 Task: Create a due date automation trigger when advanced on, on the tuesday of the week before a card is due add checklist with checklist "Resume" incomplete at 11:00 AM.
Action: Mouse moved to (935, 286)
Screenshot: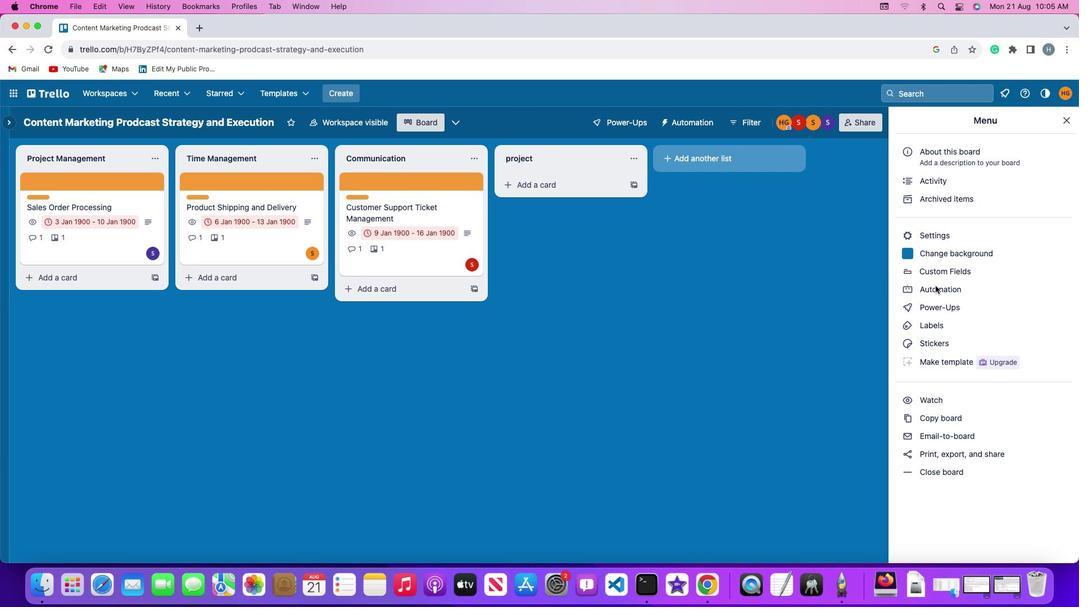 
Action: Mouse pressed left at (935, 286)
Screenshot: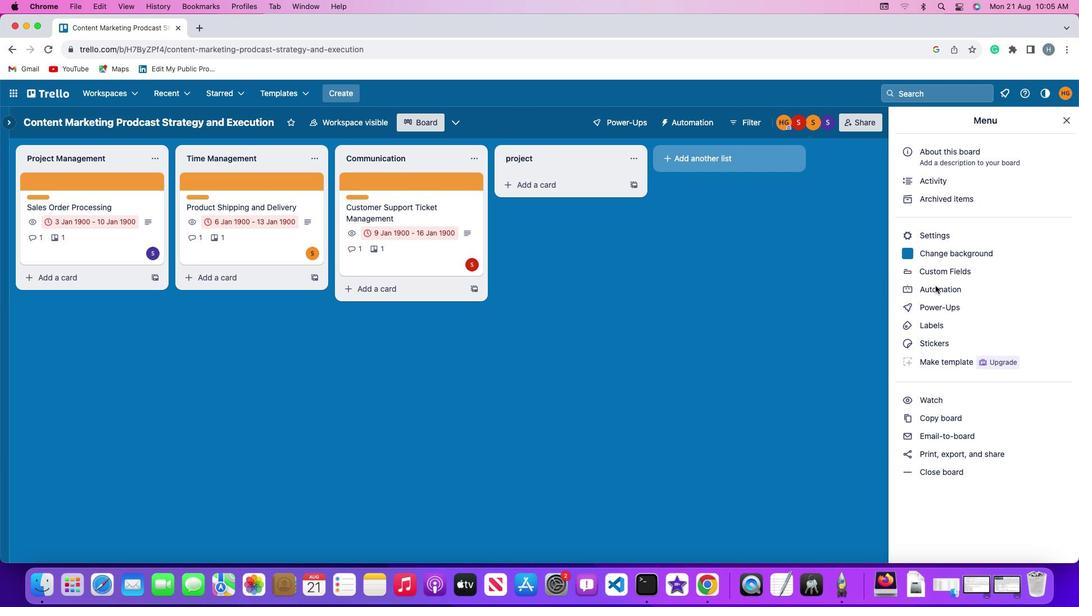 
Action: Mouse pressed left at (935, 286)
Screenshot: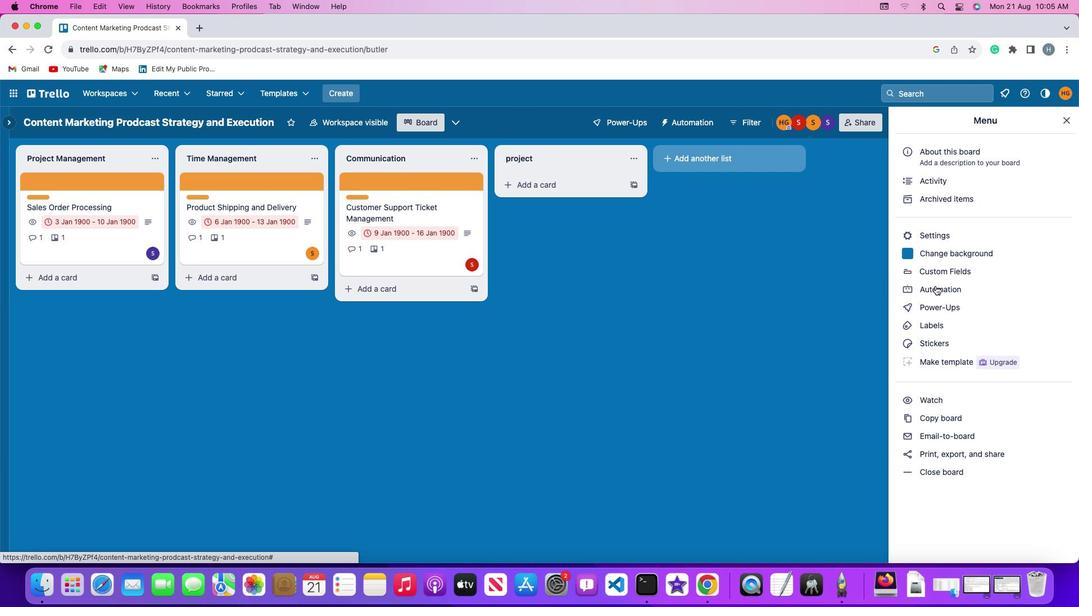 
Action: Mouse moved to (59, 268)
Screenshot: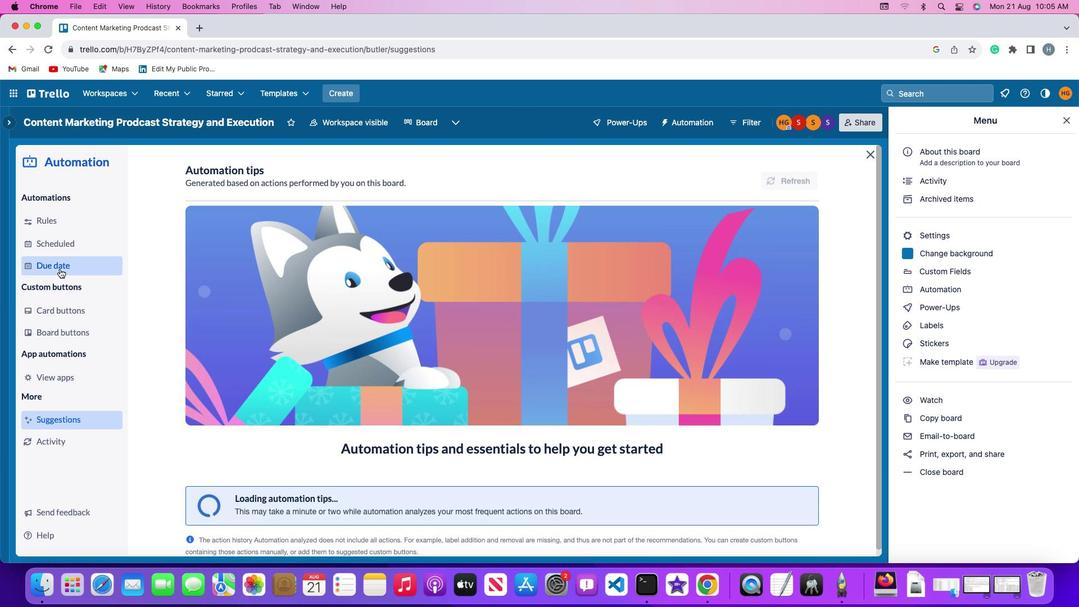 
Action: Mouse pressed left at (59, 268)
Screenshot: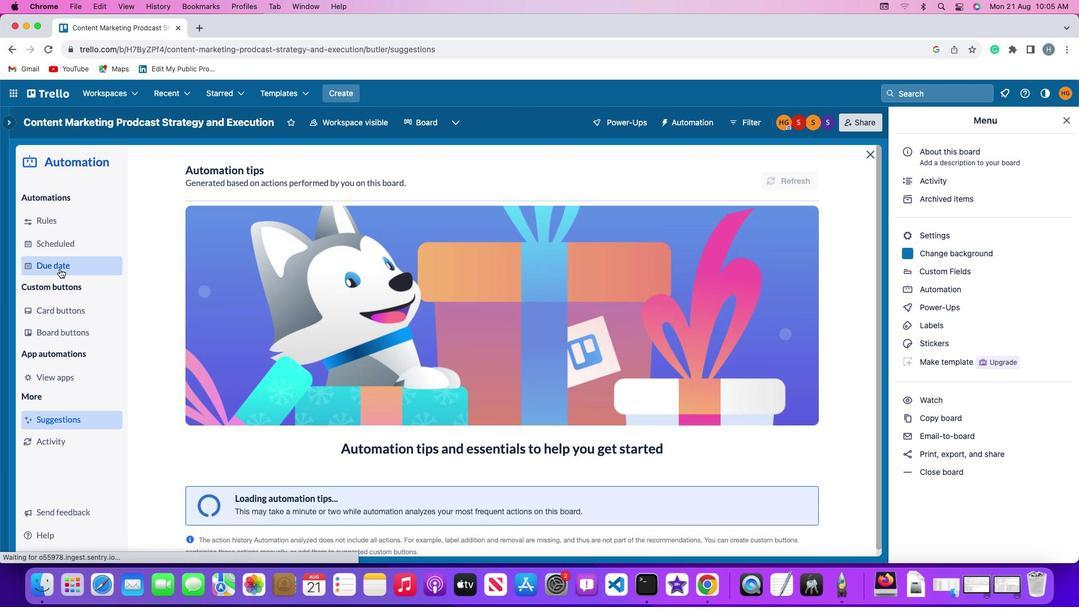 
Action: Mouse moved to (747, 175)
Screenshot: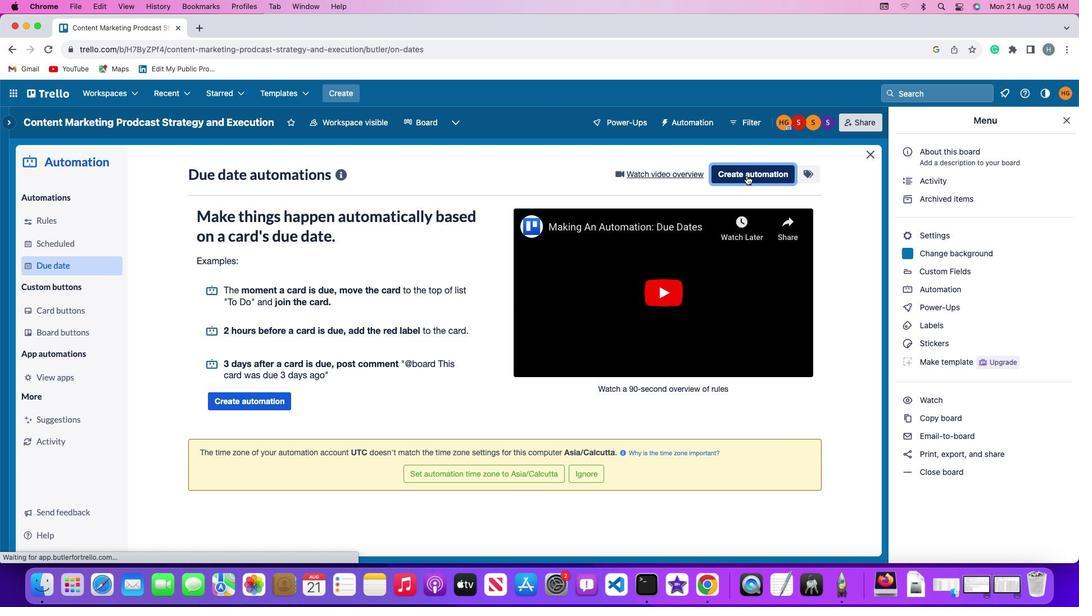 
Action: Mouse pressed left at (747, 175)
Screenshot: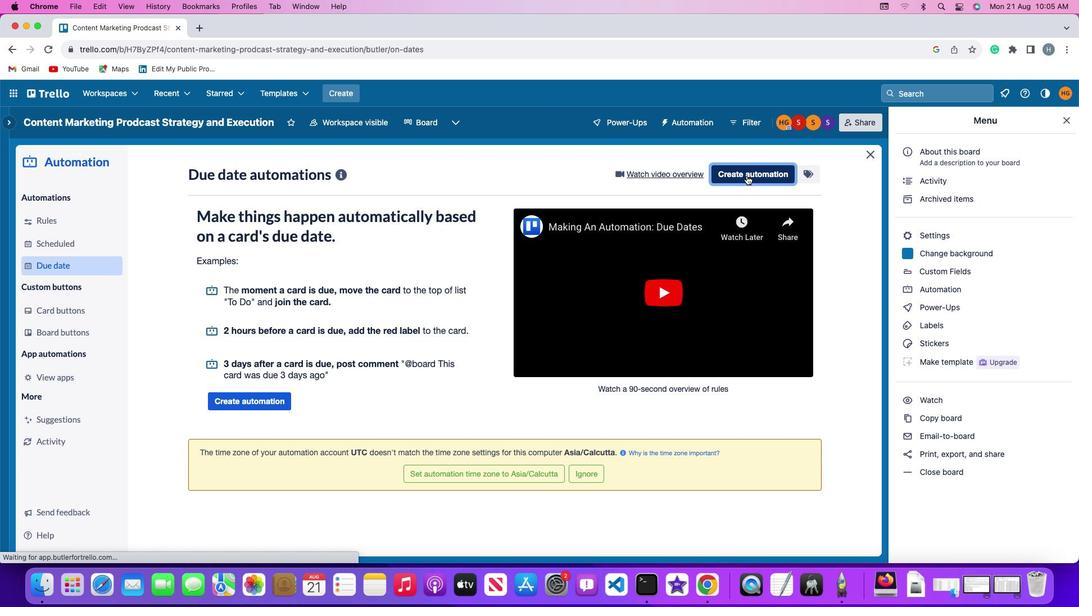 
Action: Mouse moved to (214, 278)
Screenshot: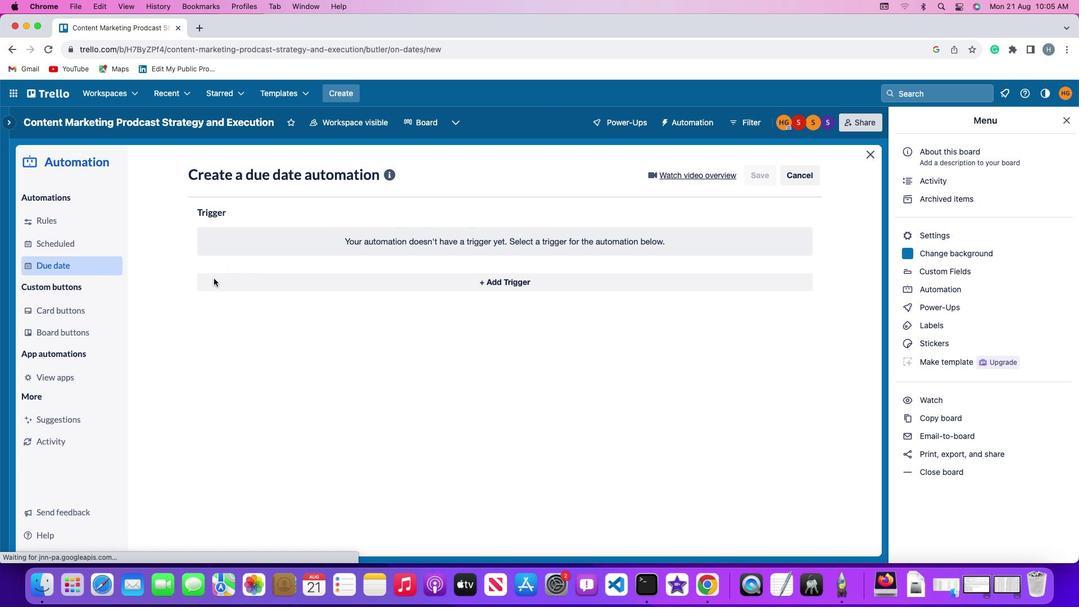 
Action: Mouse pressed left at (214, 278)
Screenshot: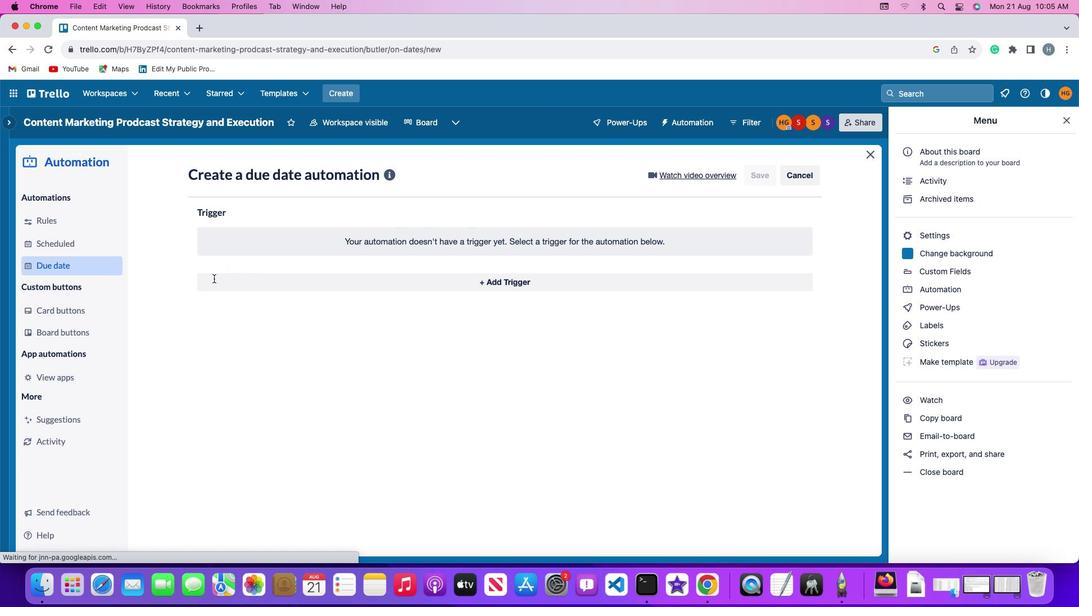 
Action: Mouse moved to (240, 489)
Screenshot: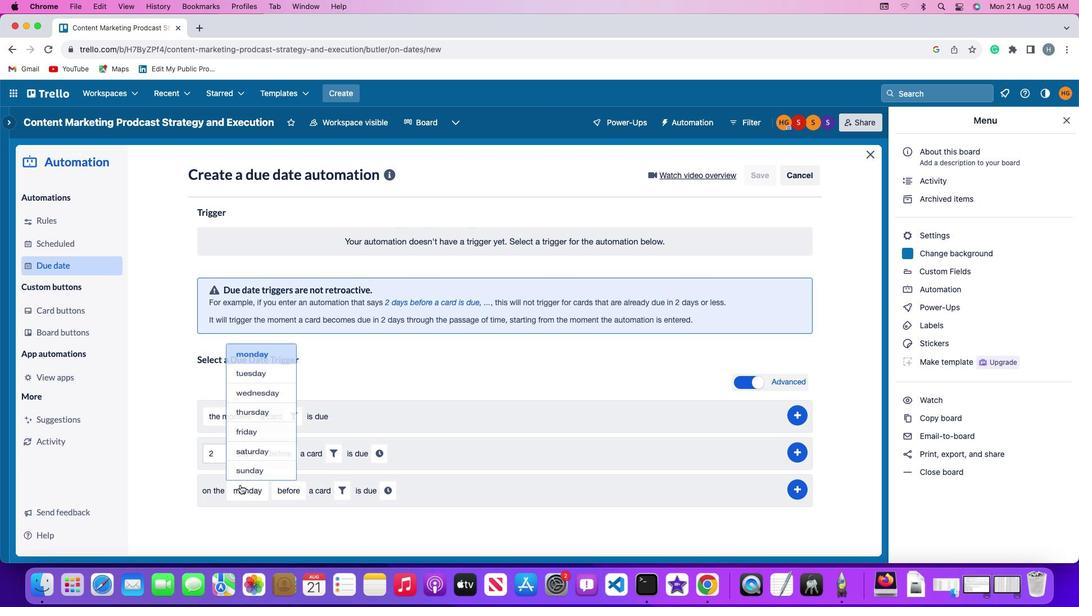 
Action: Mouse pressed left at (240, 489)
Screenshot: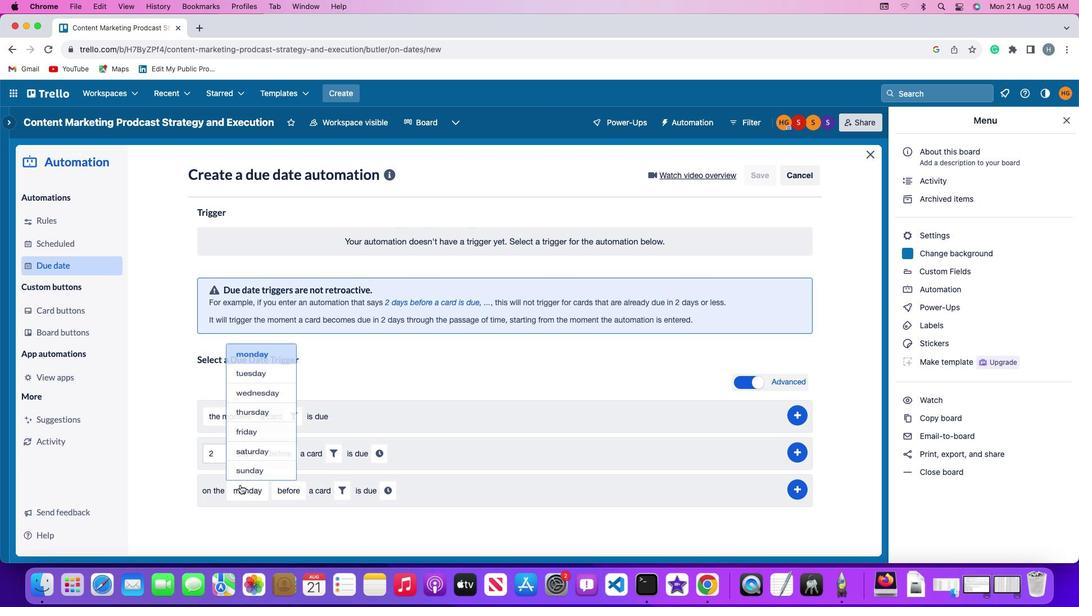 
Action: Mouse moved to (269, 359)
Screenshot: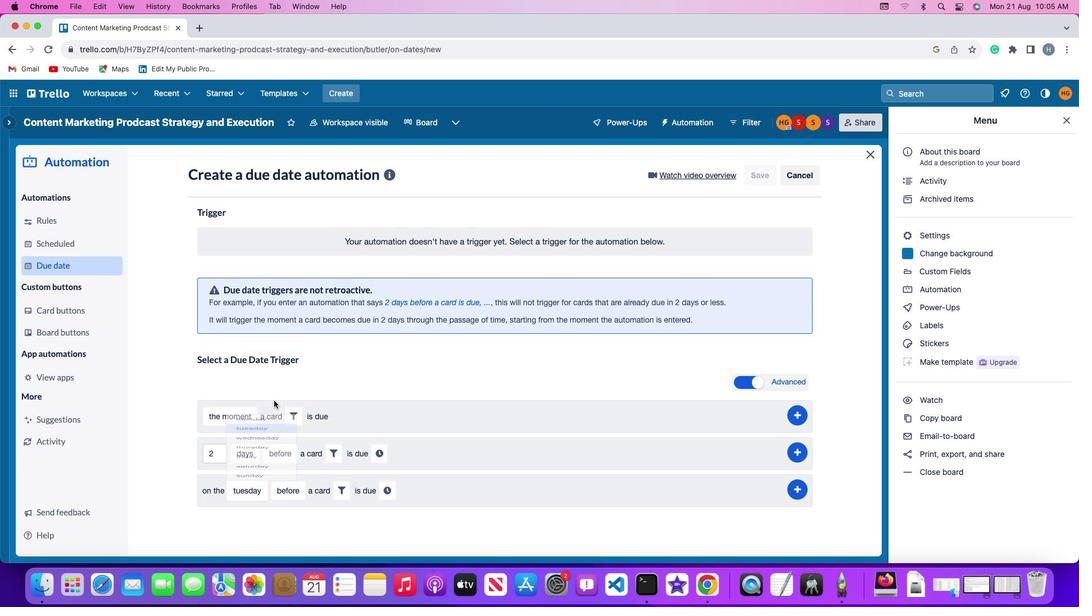 
Action: Mouse pressed left at (269, 359)
Screenshot: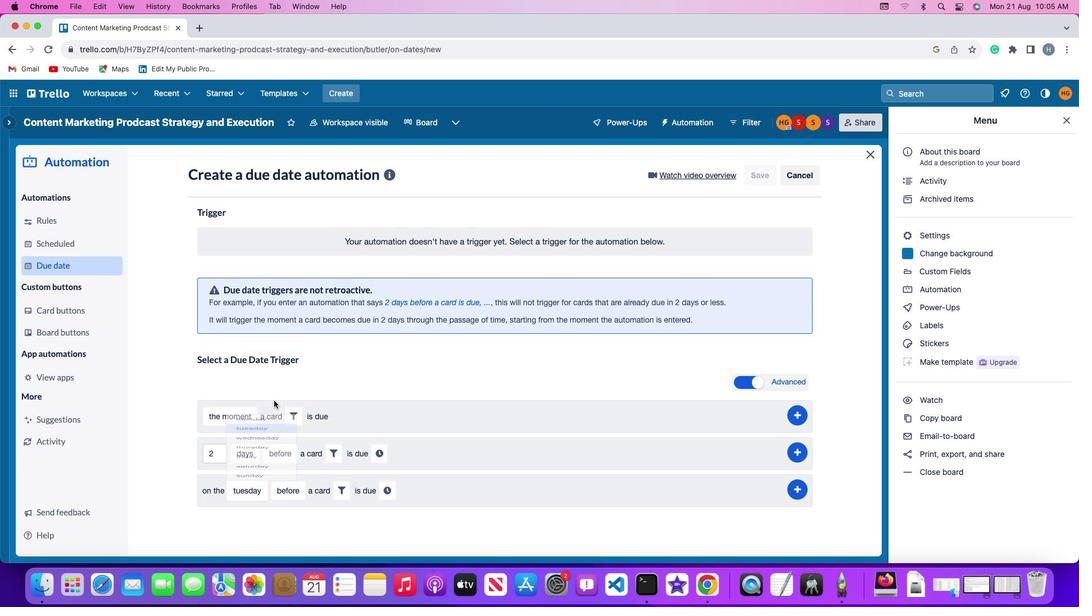 
Action: Mouse moved to (284, 482)
Screenshot: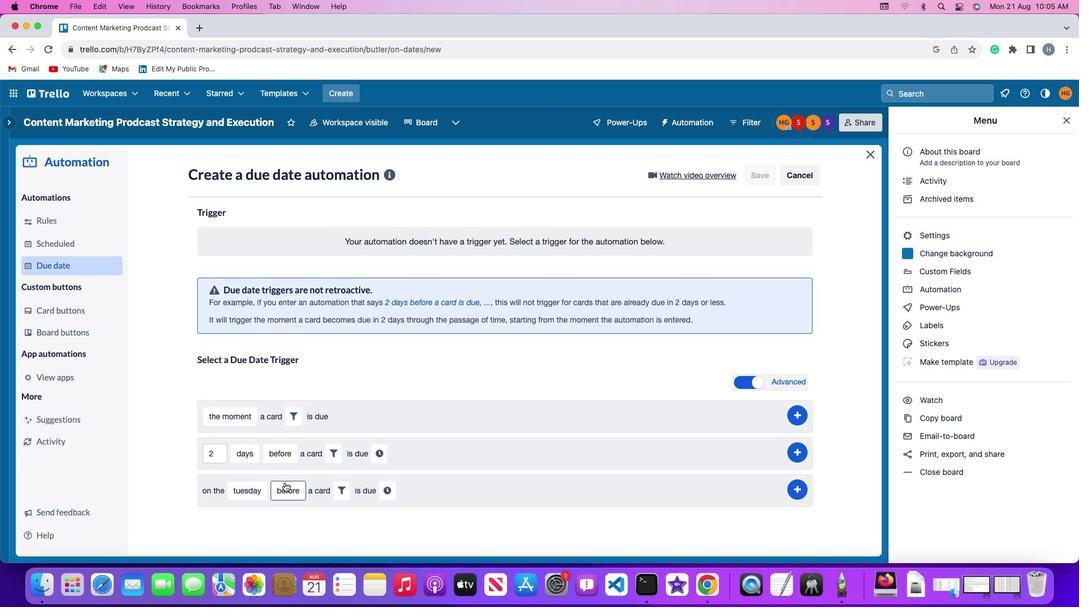 
Action: Mouse pressed left at (284, 482)
Screenshot: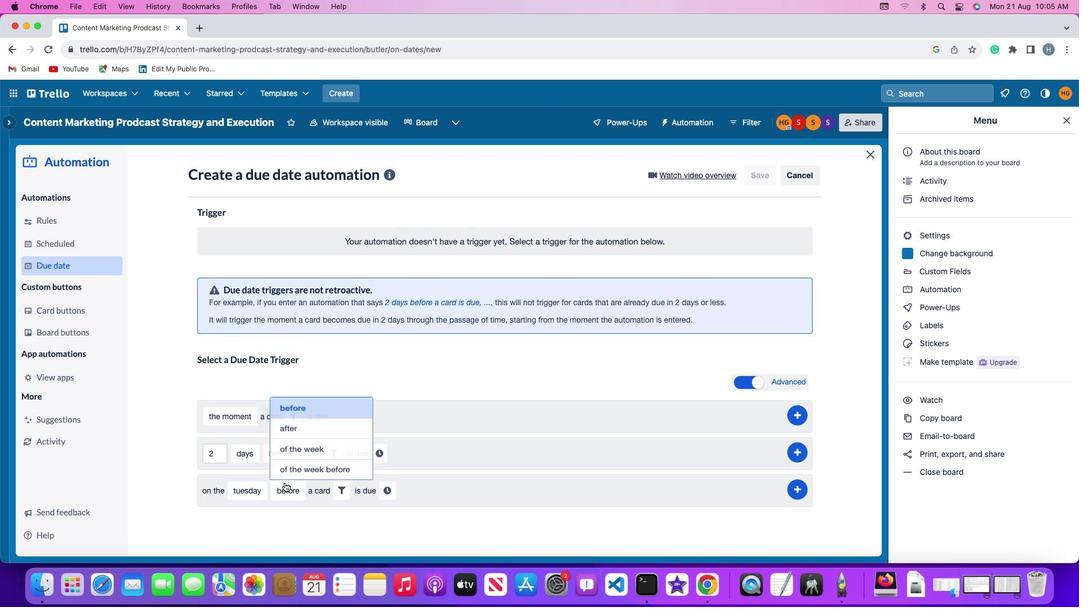 
Action: Mouse moved to (287, 469)
Screenshot: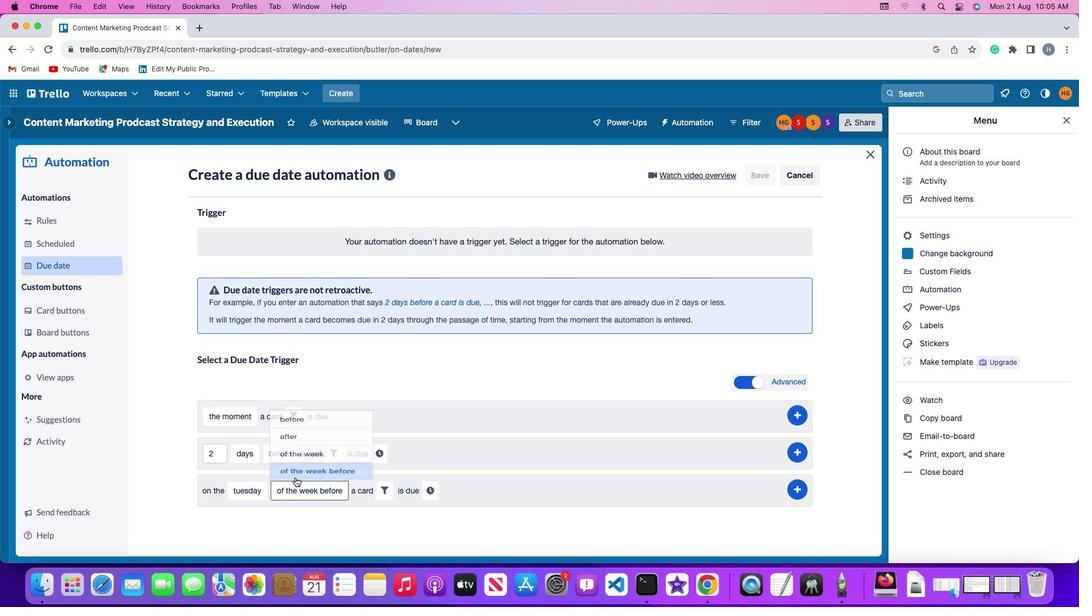 
Action: Mouse pressed left at (287, 469)
Screenshot: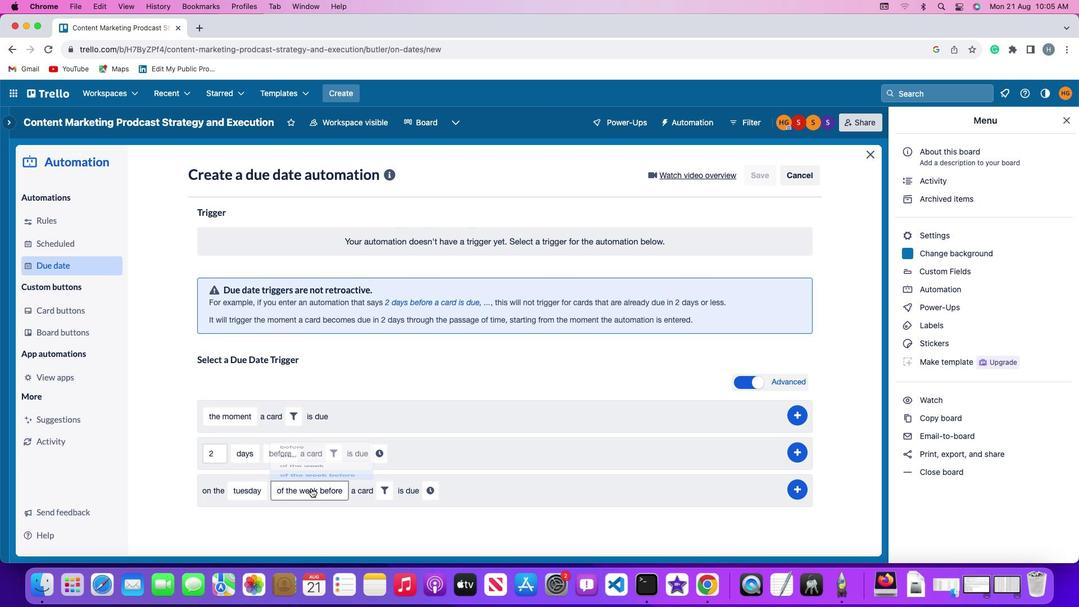 
Action: Mouse moved to (383, 496)
Screenshot: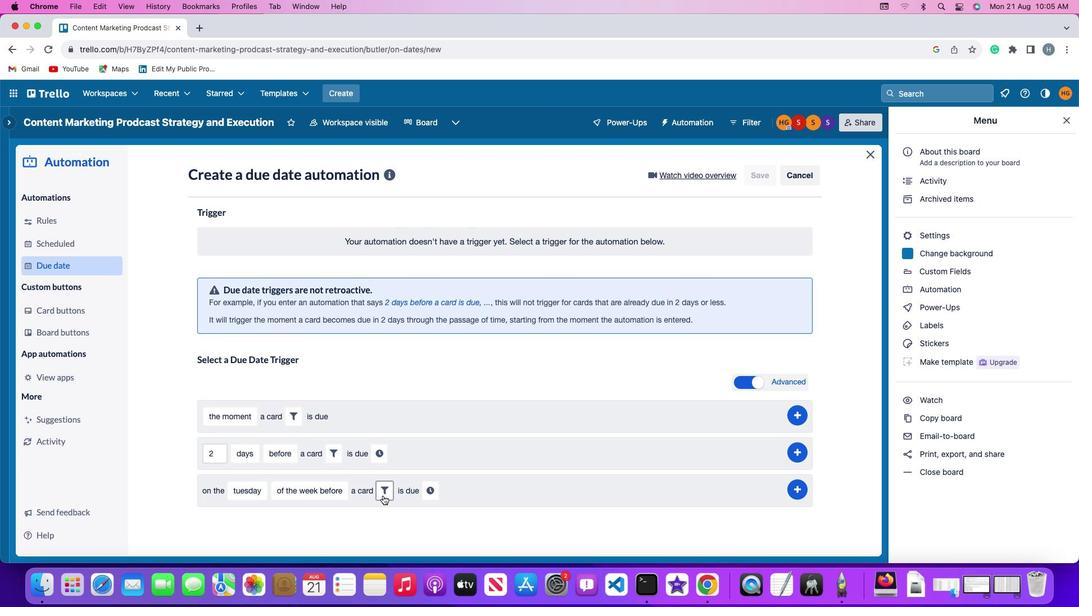 
Action: Mouse pressed left at (383, 496)
Screenshot: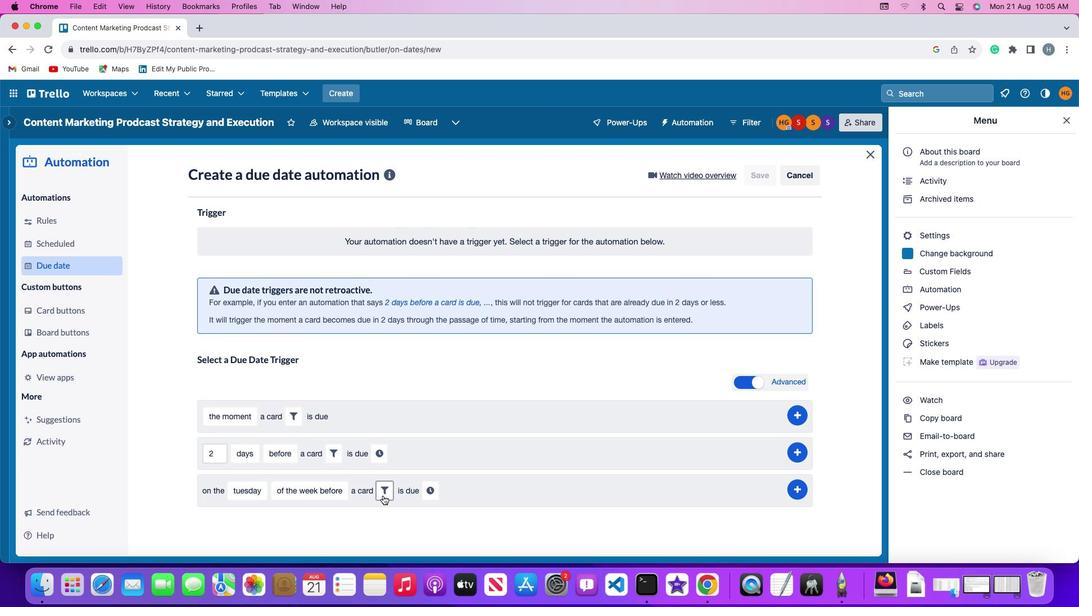 
Action: Mouse moved to (449, 528)
Screenshot: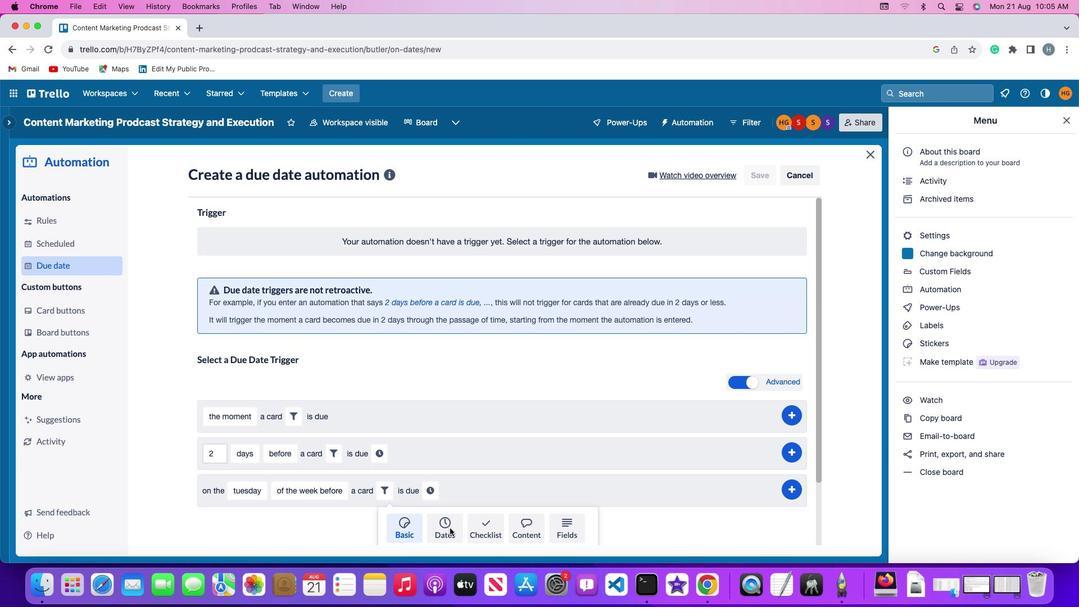 
Action: Mouse pressed left at (449, 528)
Screenshot: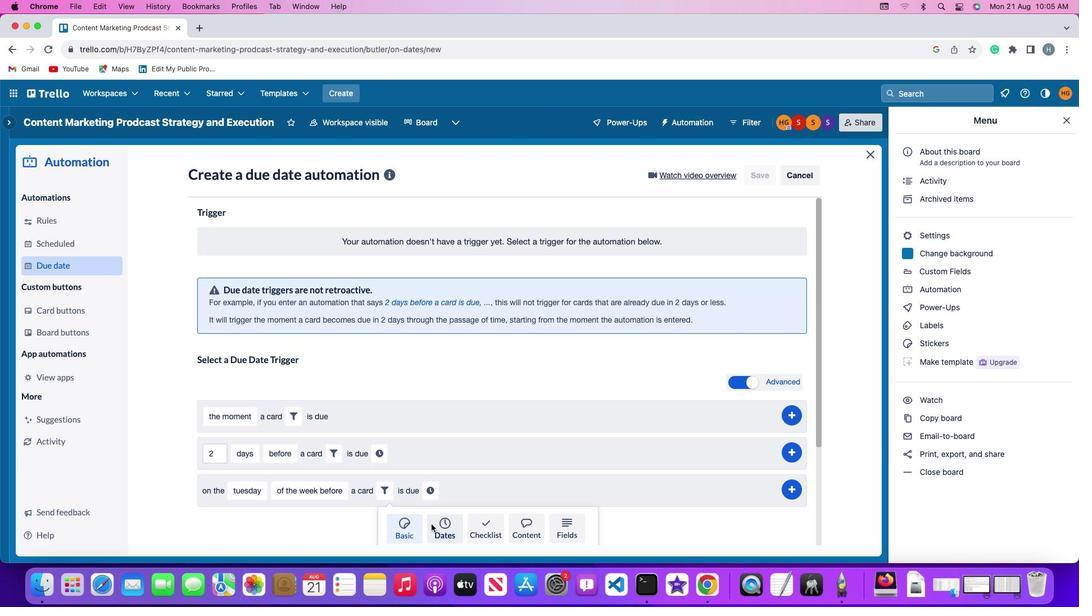 
Action: Mouse moved to (483, 526)
Screenshot: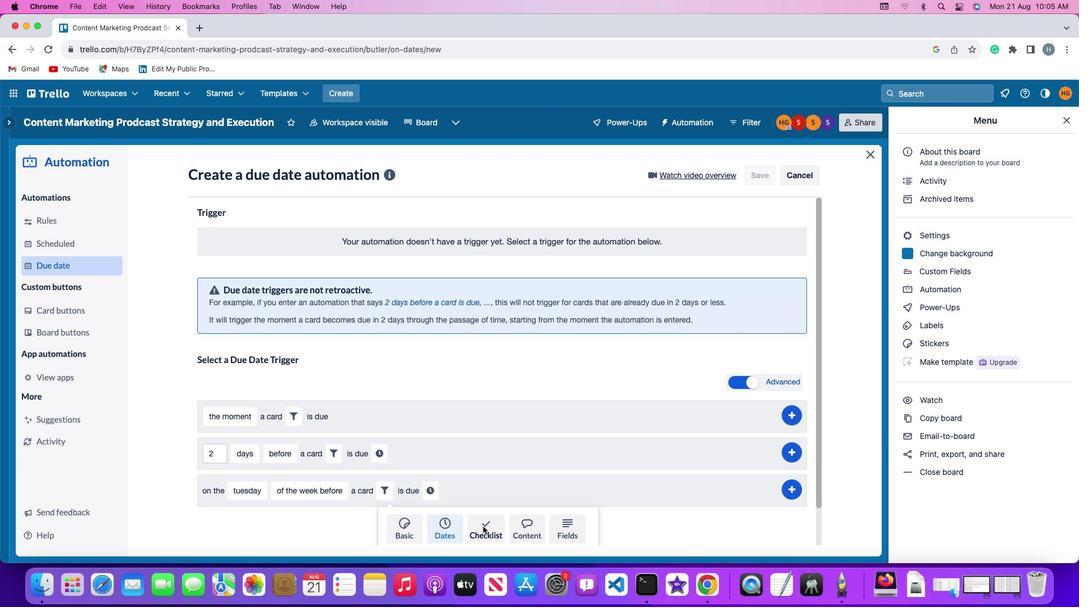 
Action: Mouse pressed left at (483, 526)
Screenshot: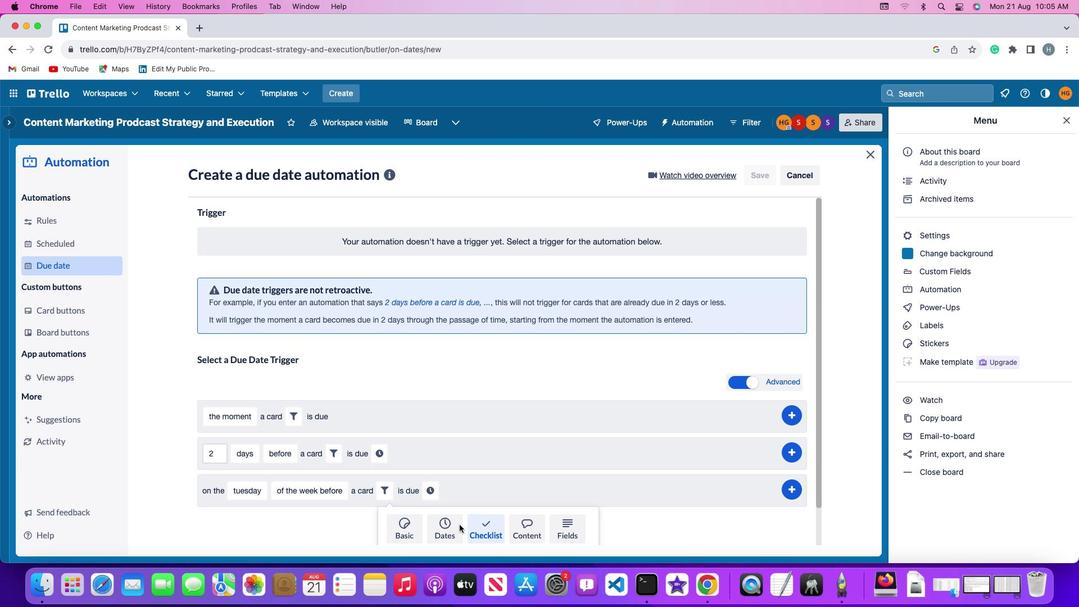 
Action: Mouse moved to (341, 520)
Screenshot: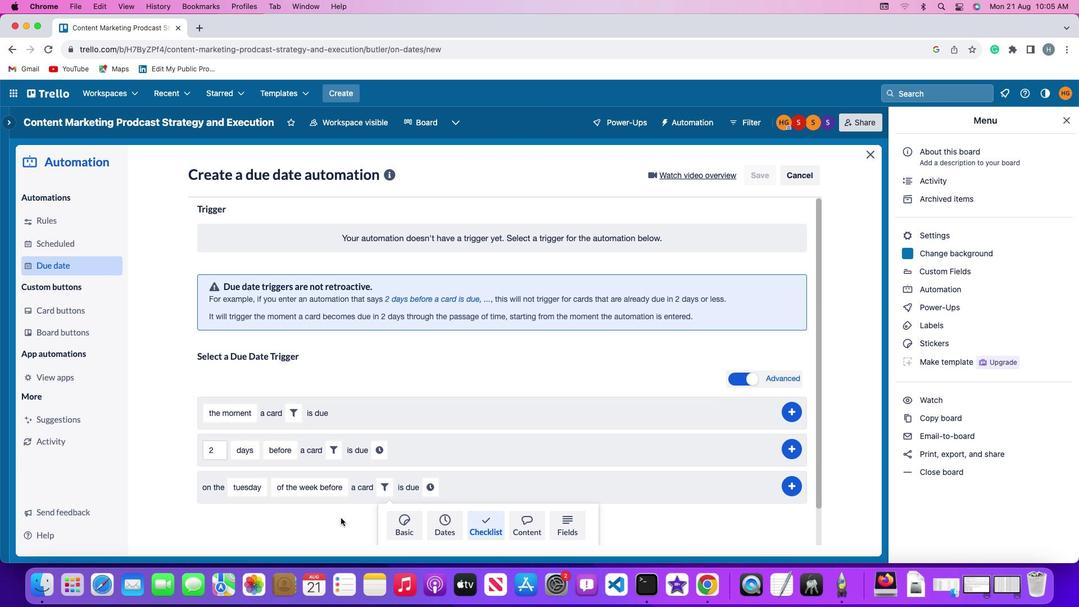 
Action: Mouse scrolled (341, 520) with delta (0, 0)
Screenshot: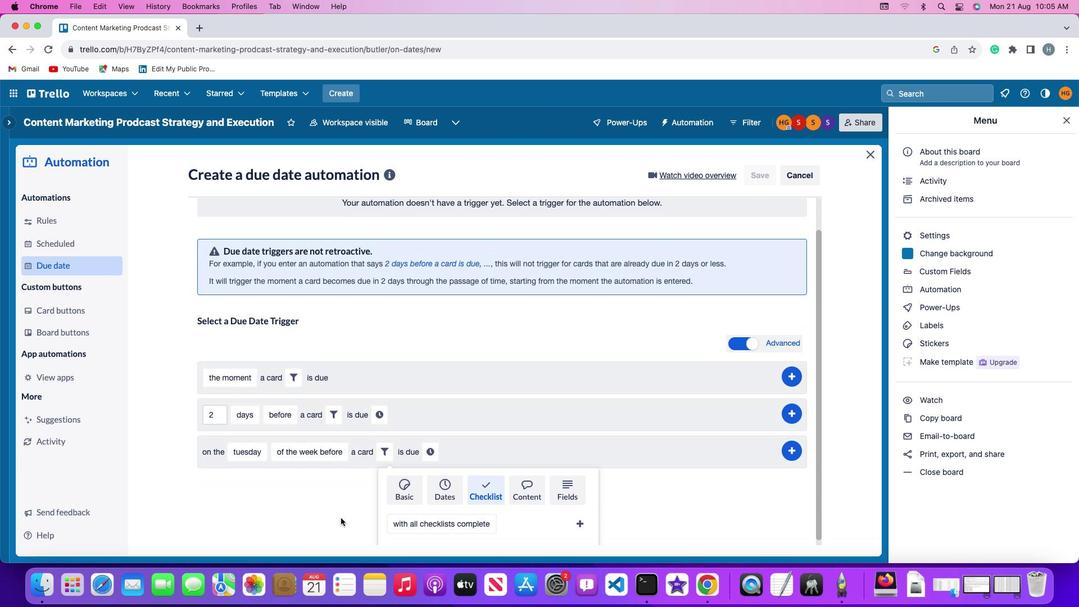 
Action: Mouse scrolled (341, 520) with delta (0, 0)
Screenshot: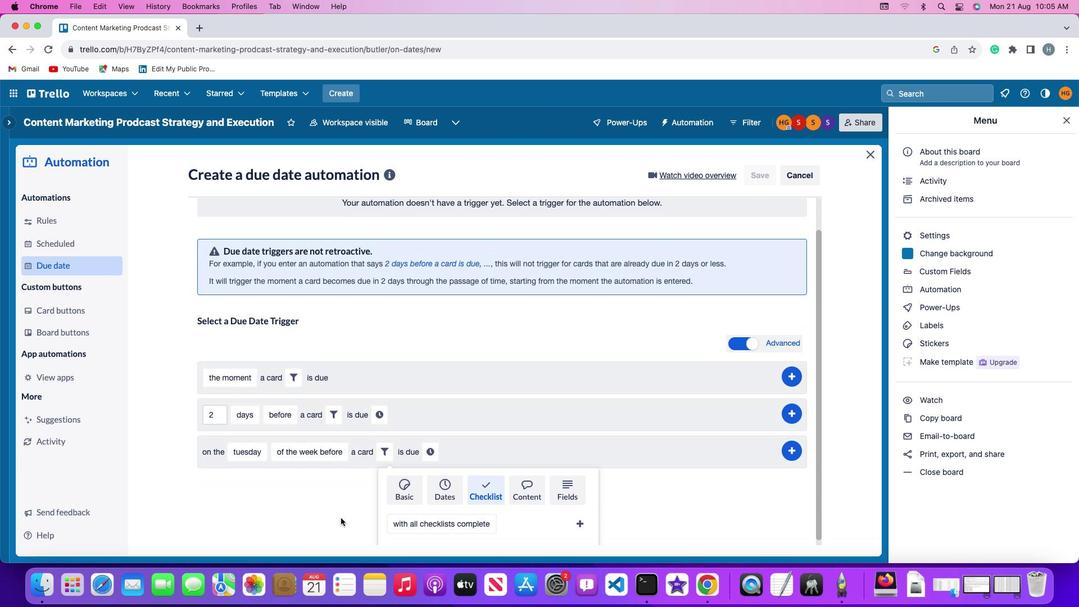 
Action: Mouse scrolled (341, 520) with delta (0, -1)
Screenshot: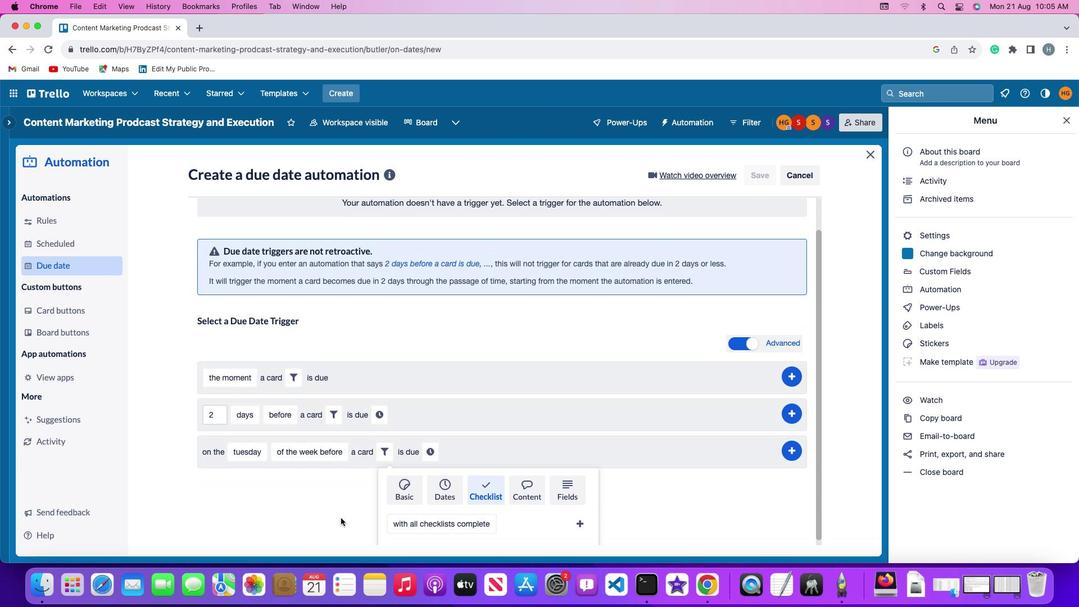 
Action: Mouse moved to (341, 519)
Screenshot: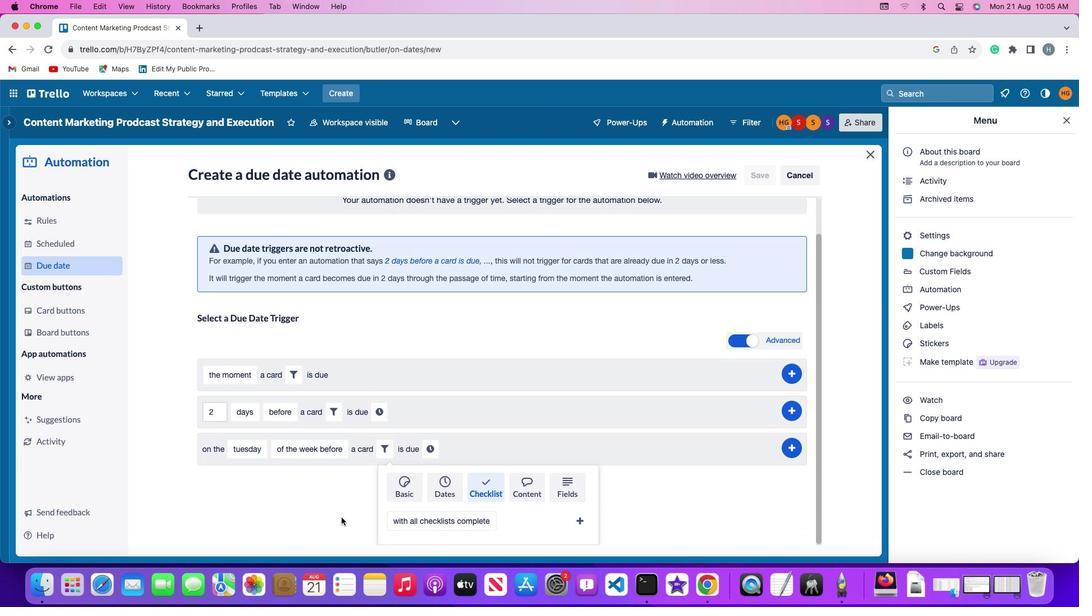 
Action: Mouse scrolled (341, 519) with delta (0, -2)
Screenshot: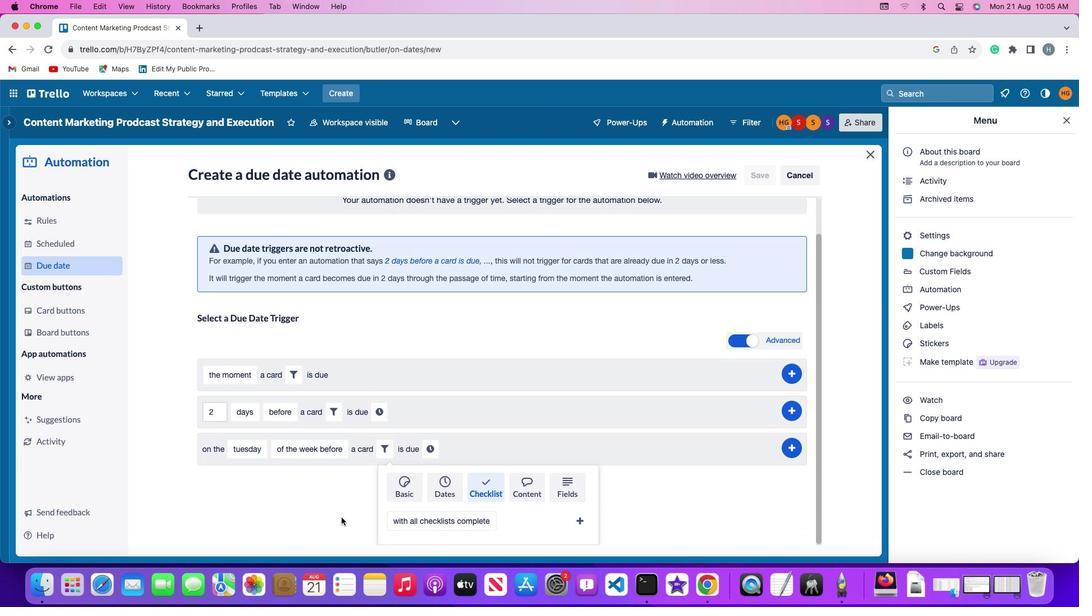 
Action: Mouse moved to (412, 518)
Screenshot: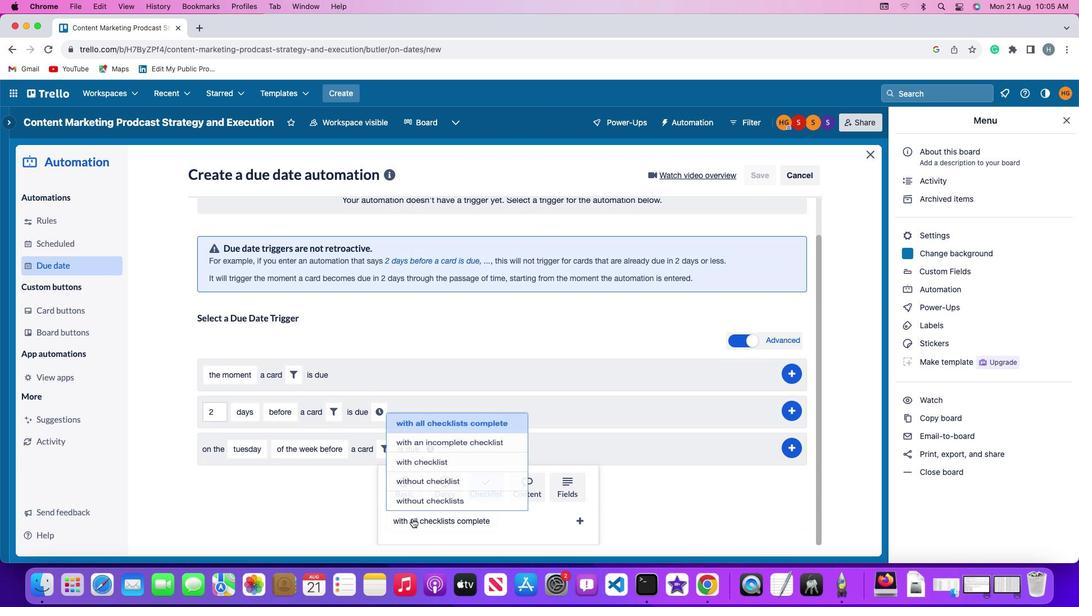 
Action: Mouse pressed left at (412, 518)
Screenshot: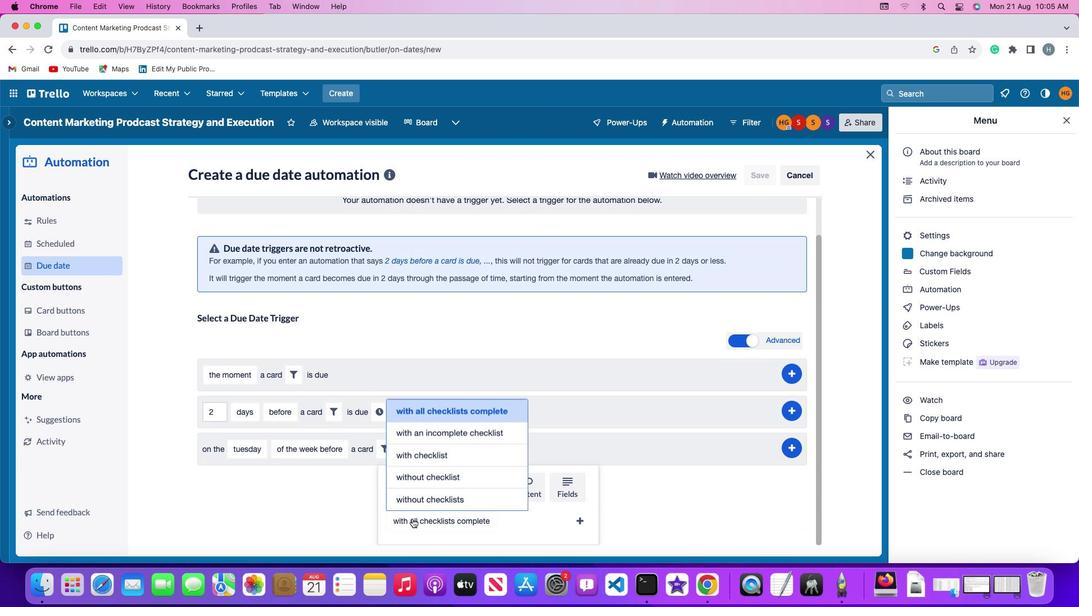 
Action: Mouse moved to (418, 454)
Screenshot: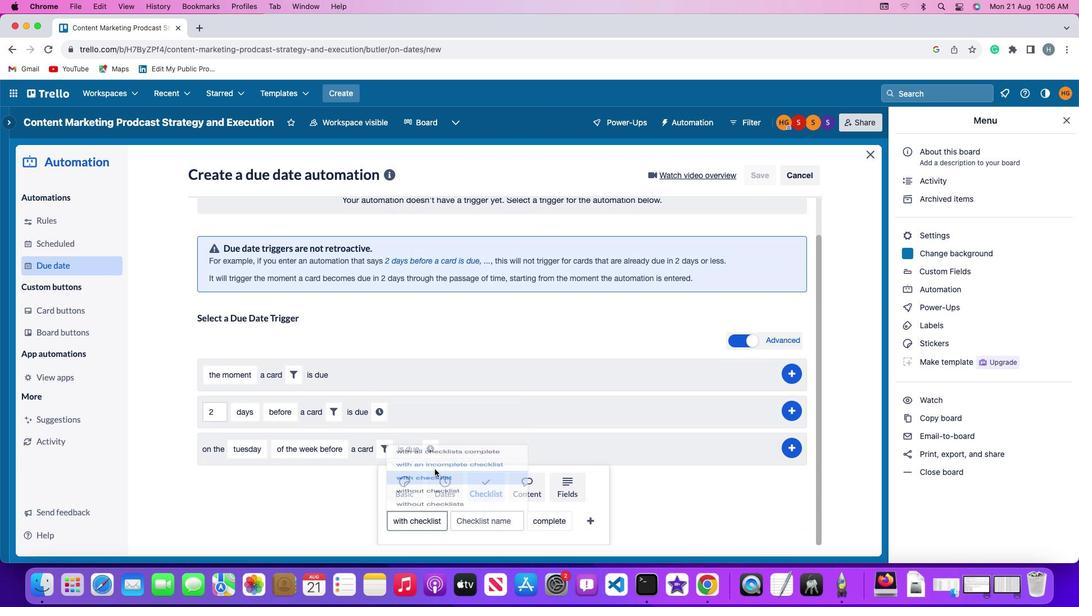 
Action: Mouse pressed left at (418, 454)
Screenshot: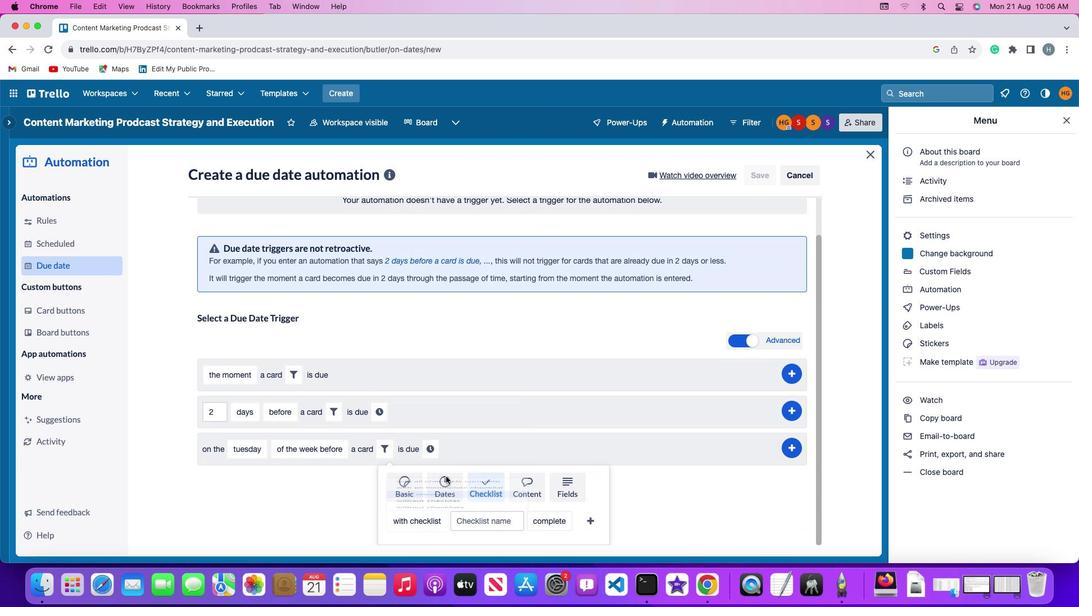 
Action: Mouse moved to (473, 517)
Screenshot: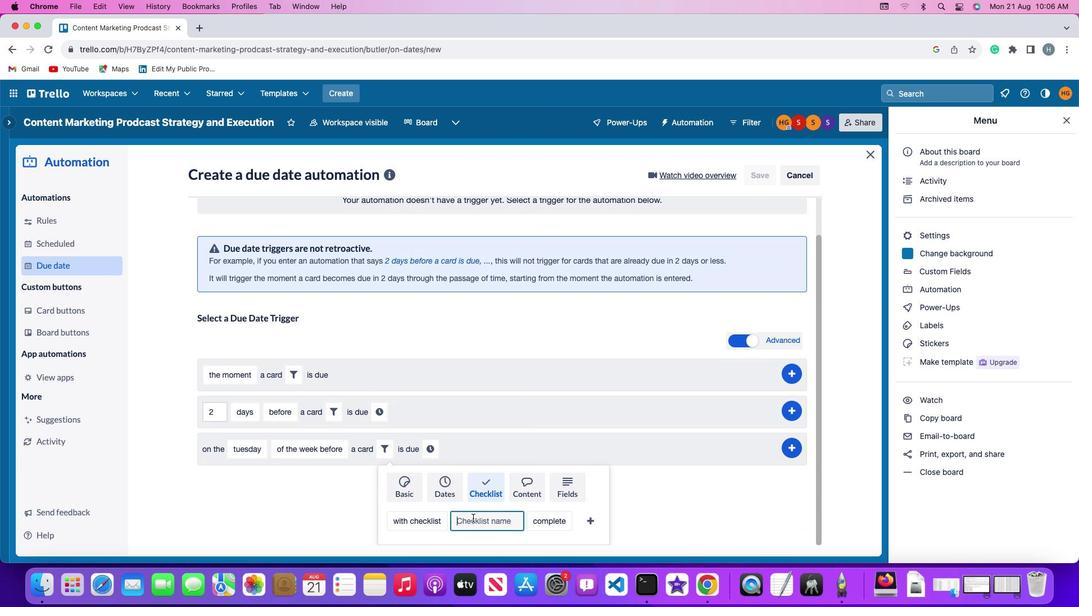 
Action: Mouse pressed left at (473, 517)
Screenshot: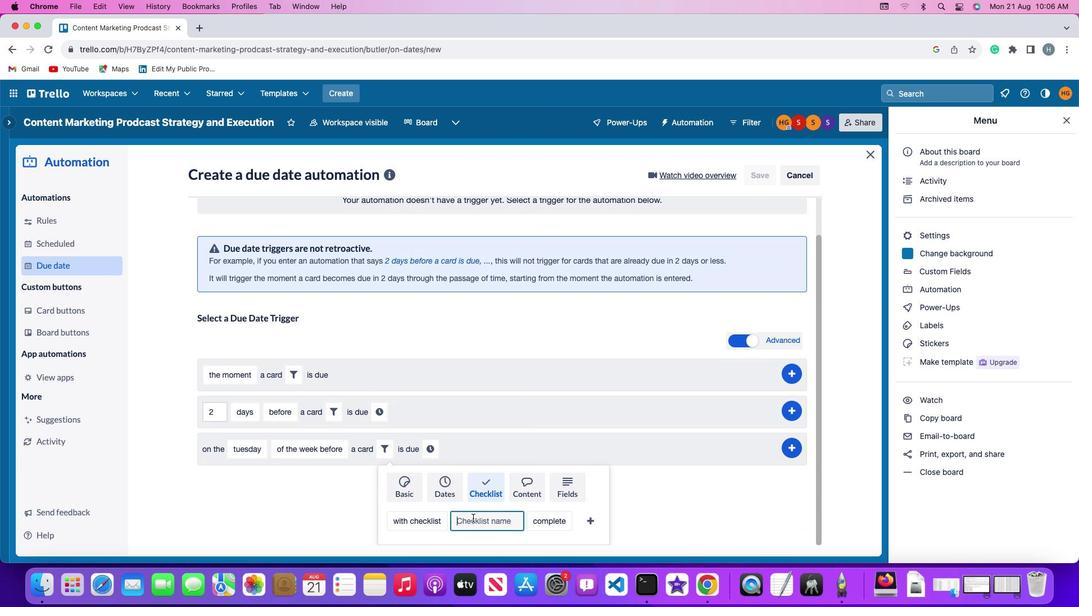 
Action: Mouse moved to (473, 517)
Screenshot: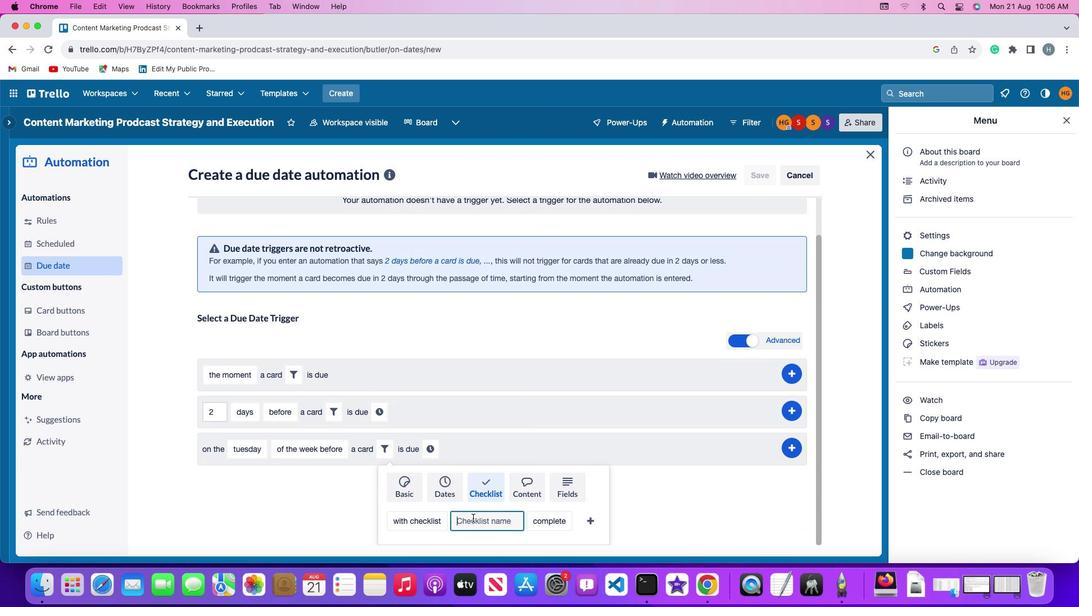 
Action: Key pressed Key.shift'R''e''s''u''m''e'
Screenshot: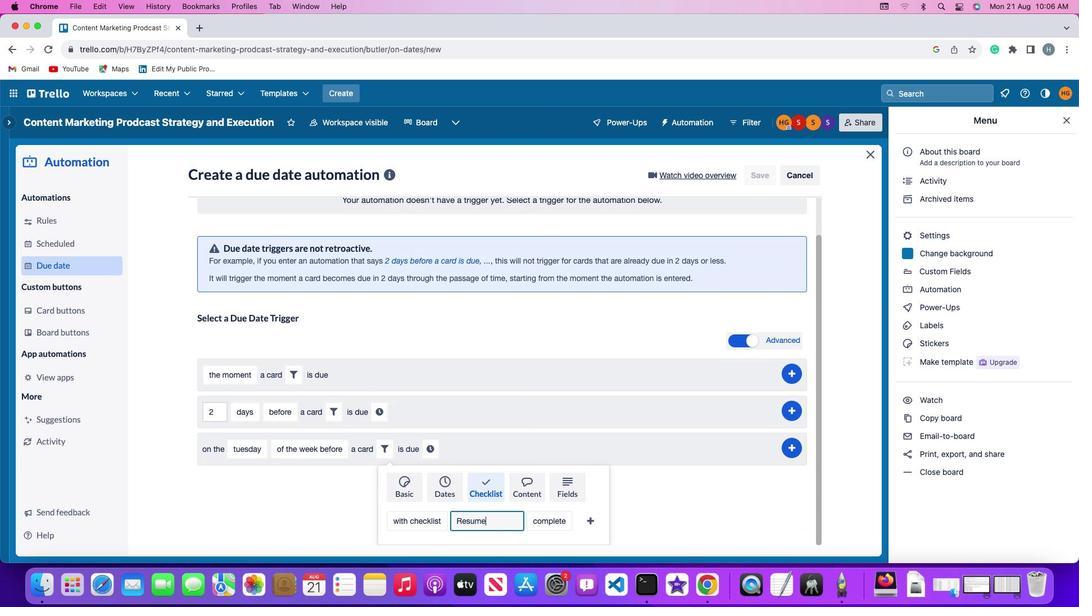 
Action: Mouse moved to (550, 526)
Screenshot: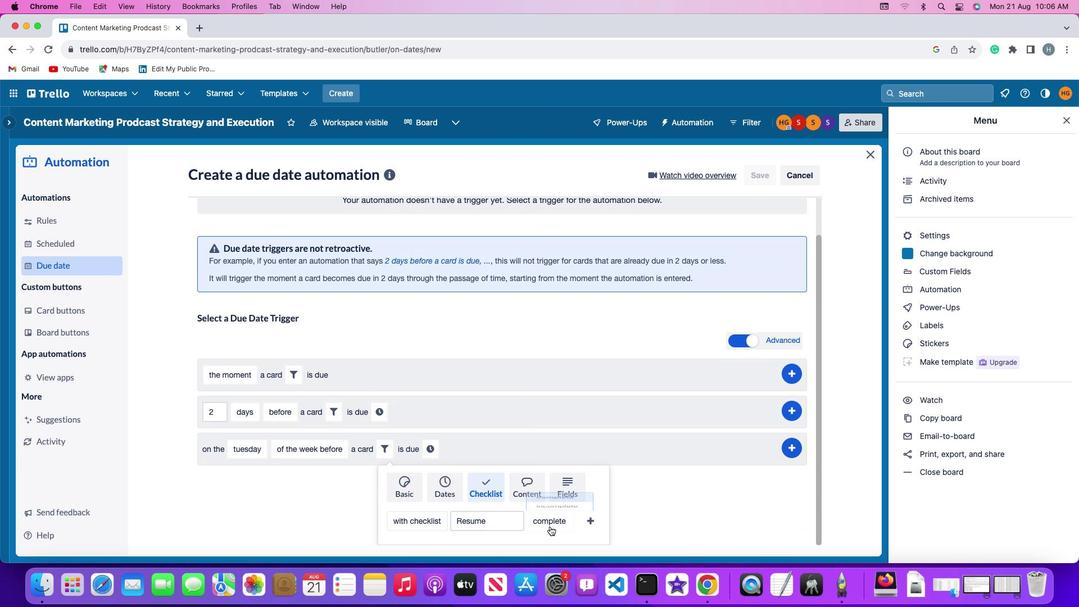 
Action: Mouse pressed left at (550, 526)
Screenshot: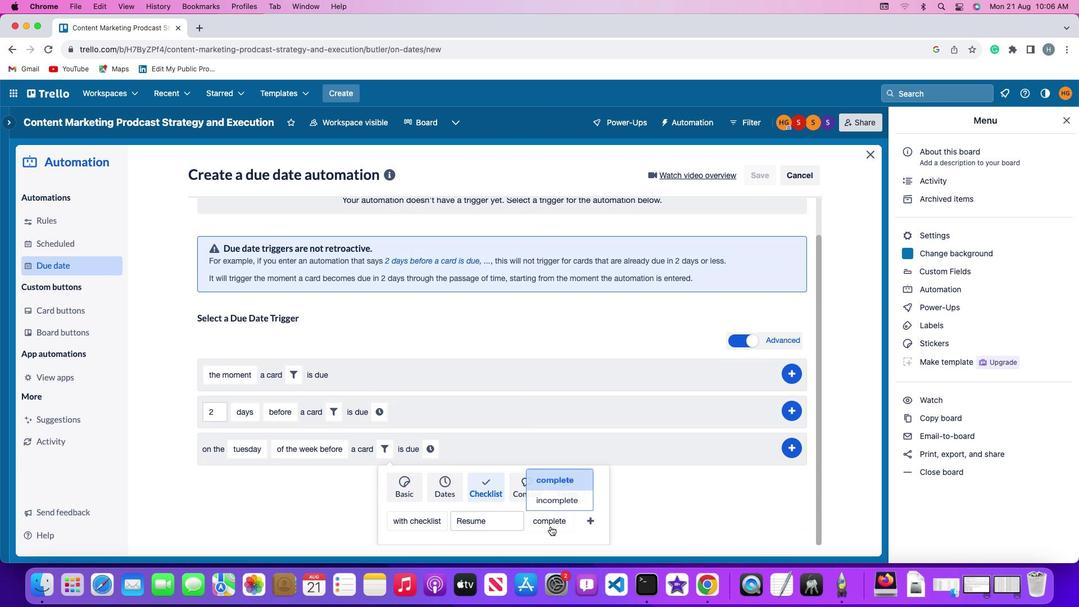 
Action: Mouse moved to (552, 503)
Screenshot: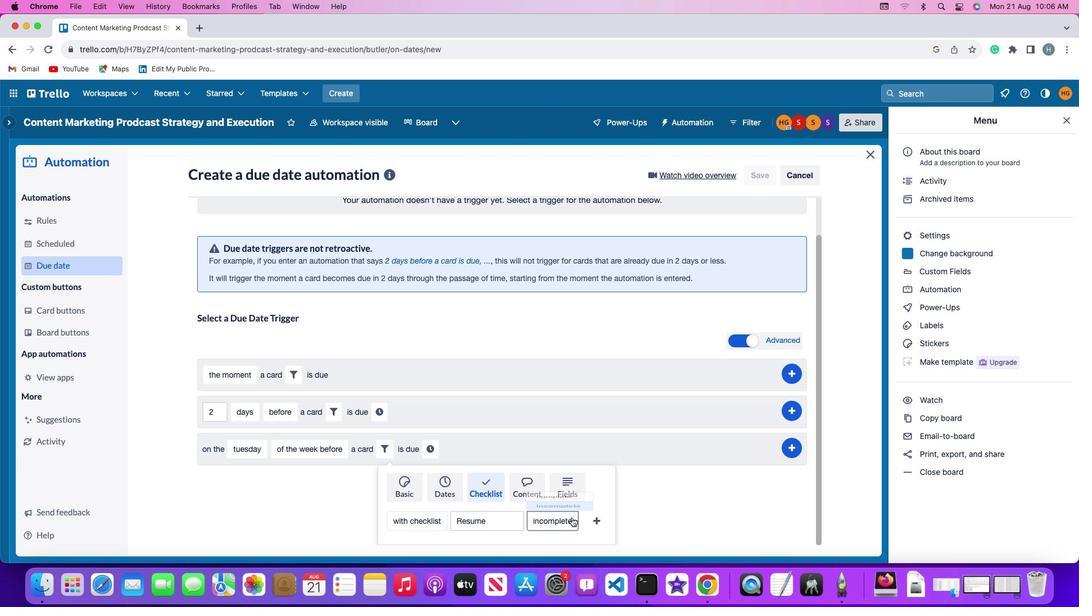 
Action: Mouse pressed left at (552, 503)
Screenshot: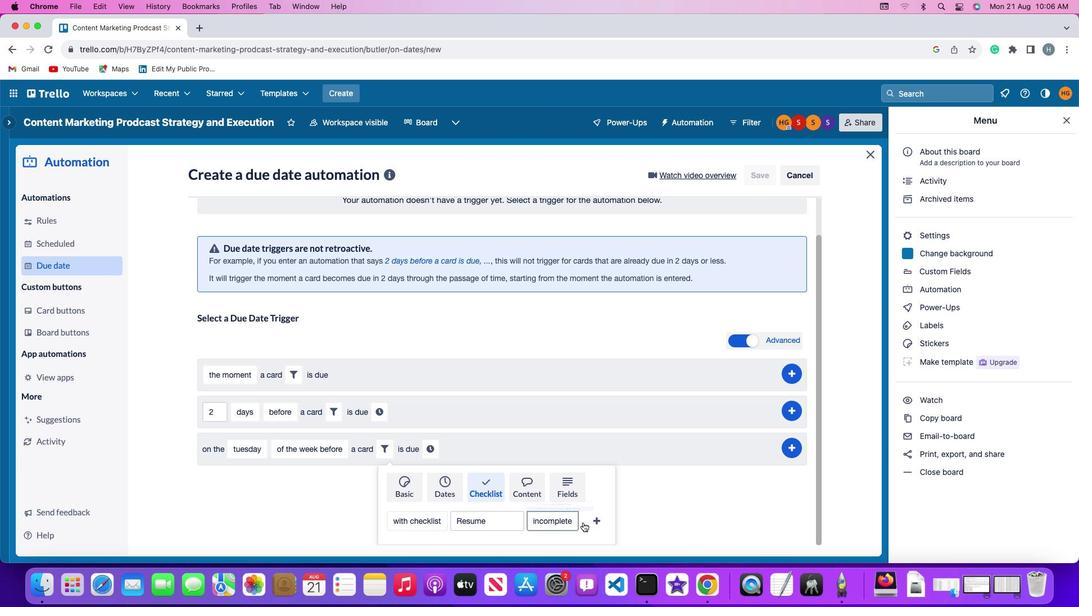 
Action: Mouse moved to (600, 519)
Screenshot: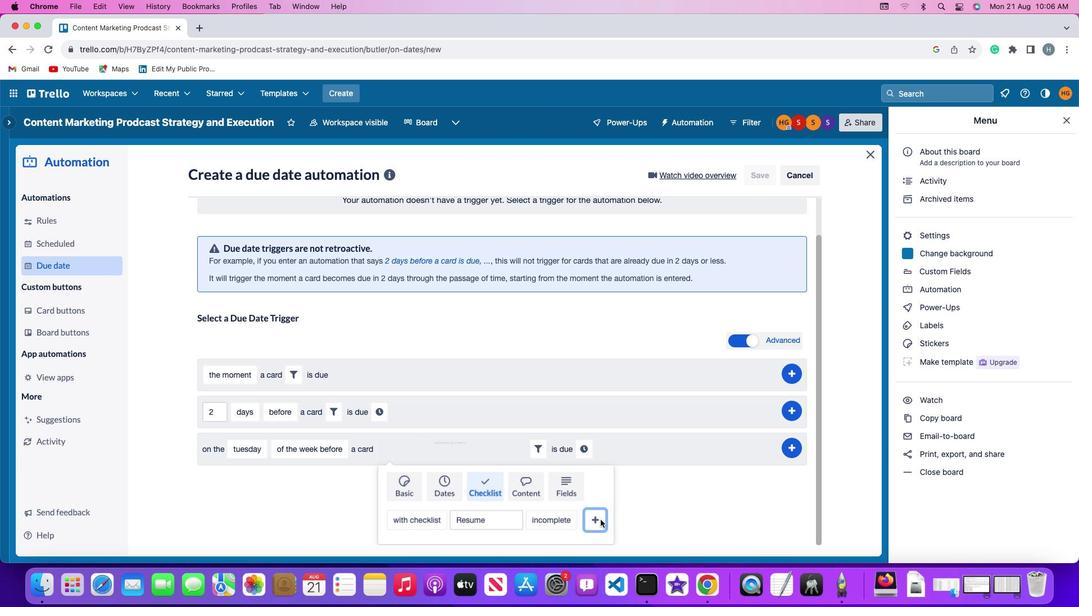 
Action: Mouse pressed left at (600, 519)
Screenshot: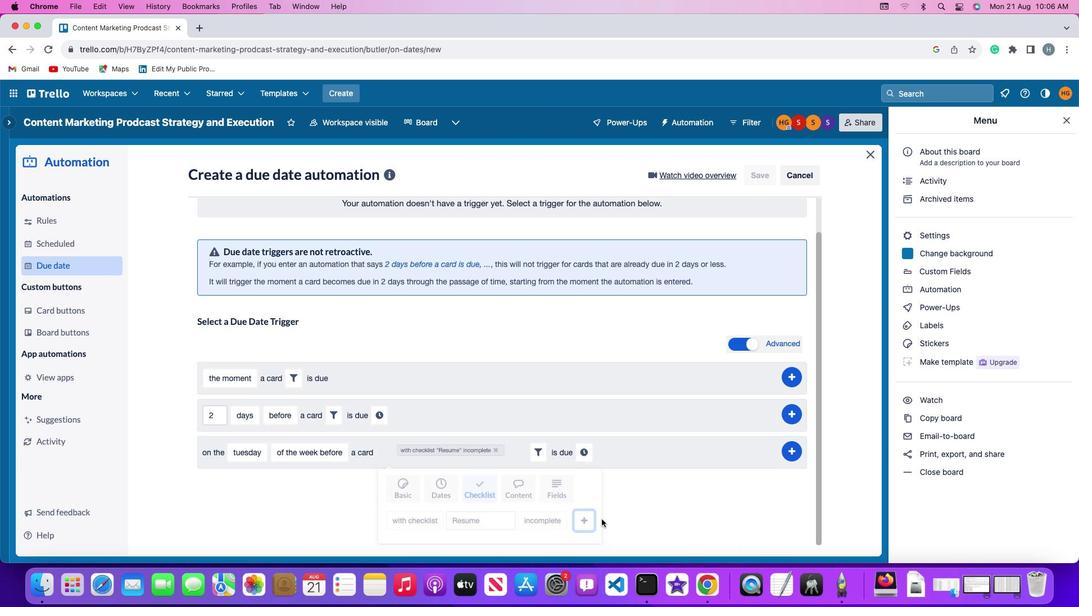
Action: Mouse moved to (587, 492)
Screenshot: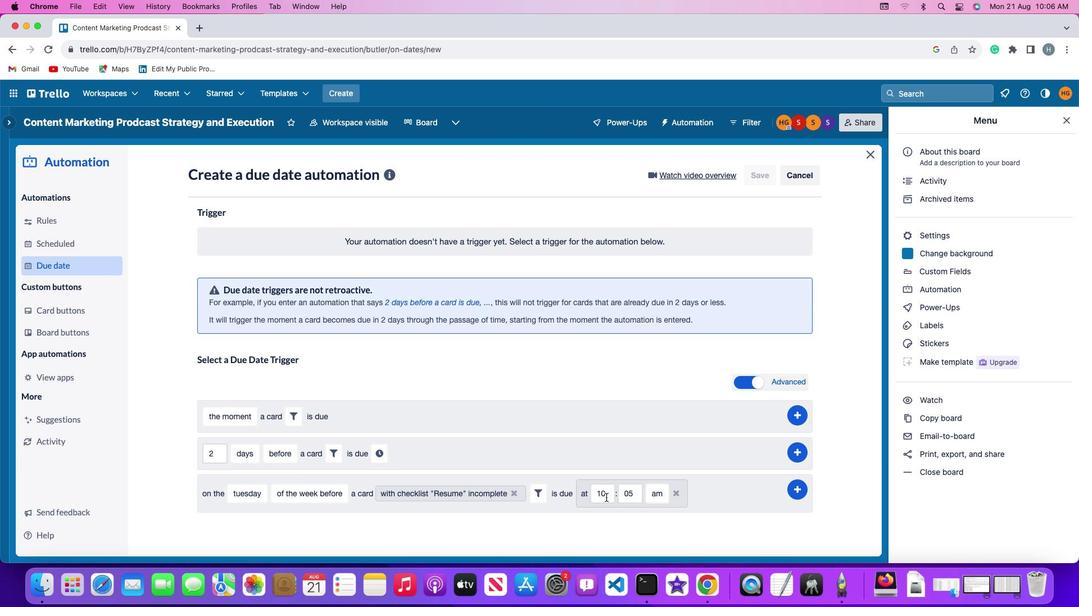 
Action: Mouse pressed left at (587, 492)
Screenshot: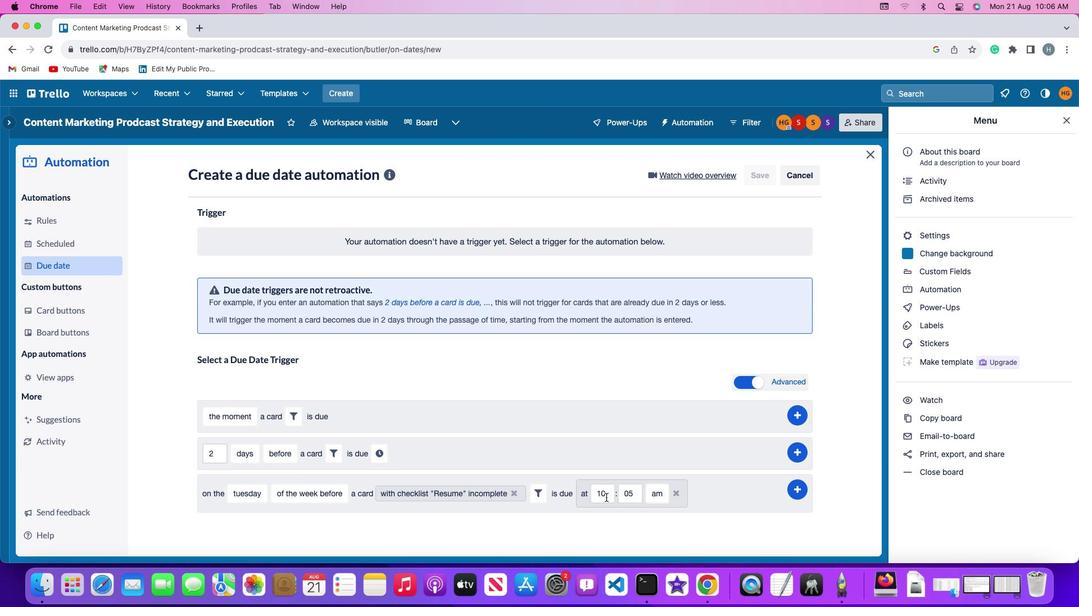 
Action: Mouse moved to (610, 496)
Screenshot: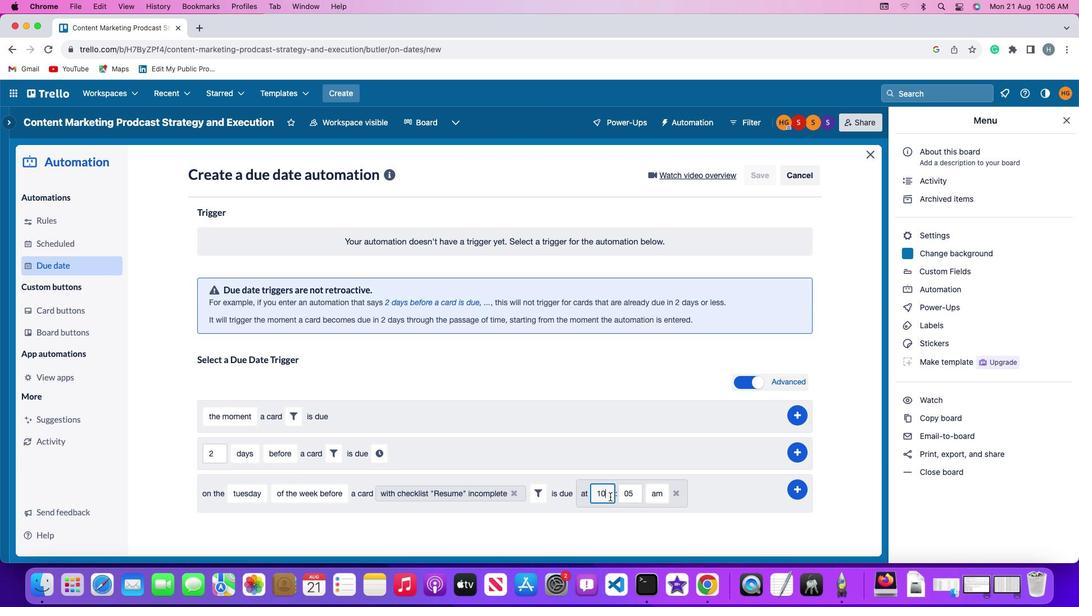 
Action: Mouse pressed left at (610, 496)
Screenshot: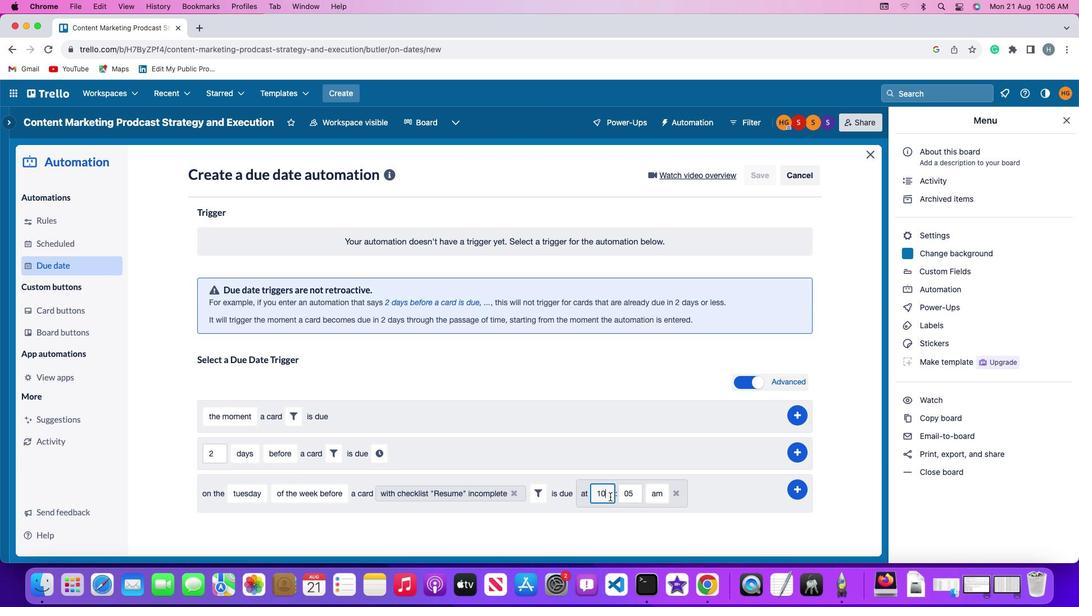 
Action: Key pressed Key.backspace'1'
Screenshot: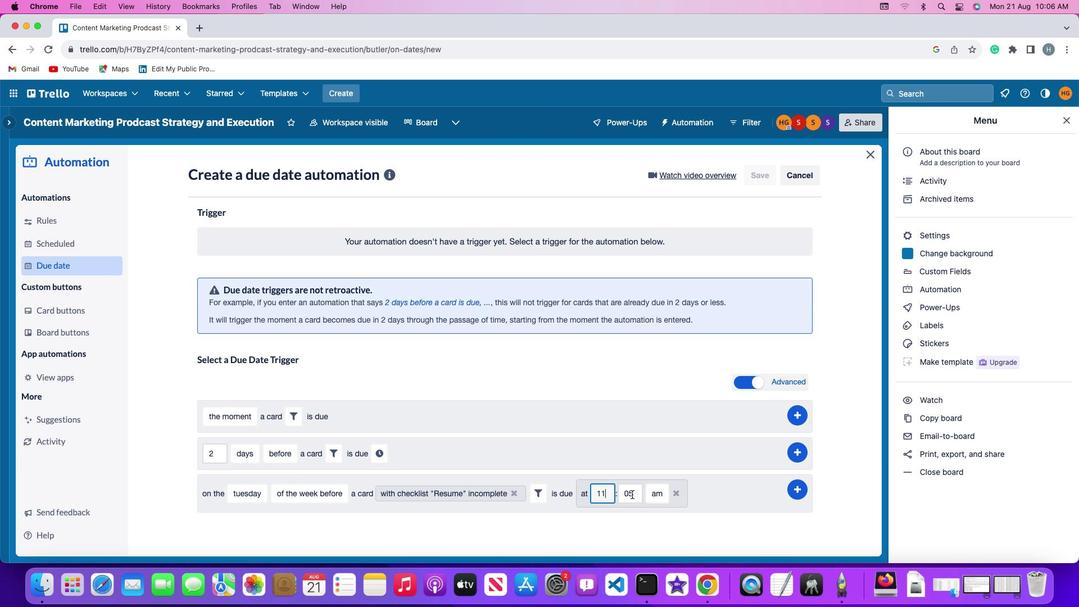 
Action: Mouse moved to (638, 494)
Screenshot: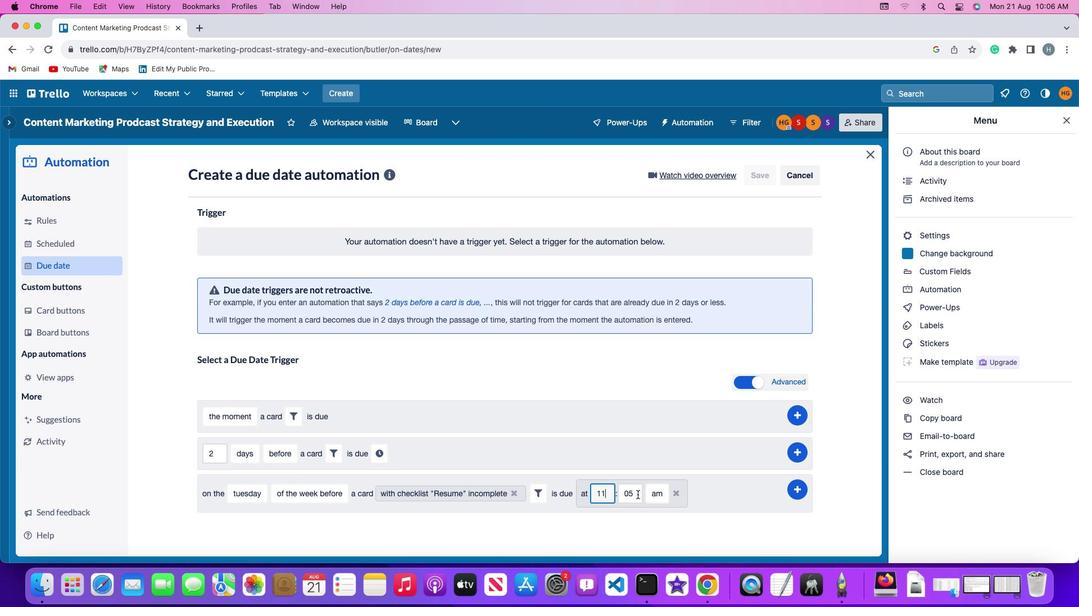 
Action: Mouse pressed left at (638, 494)
Screenshot: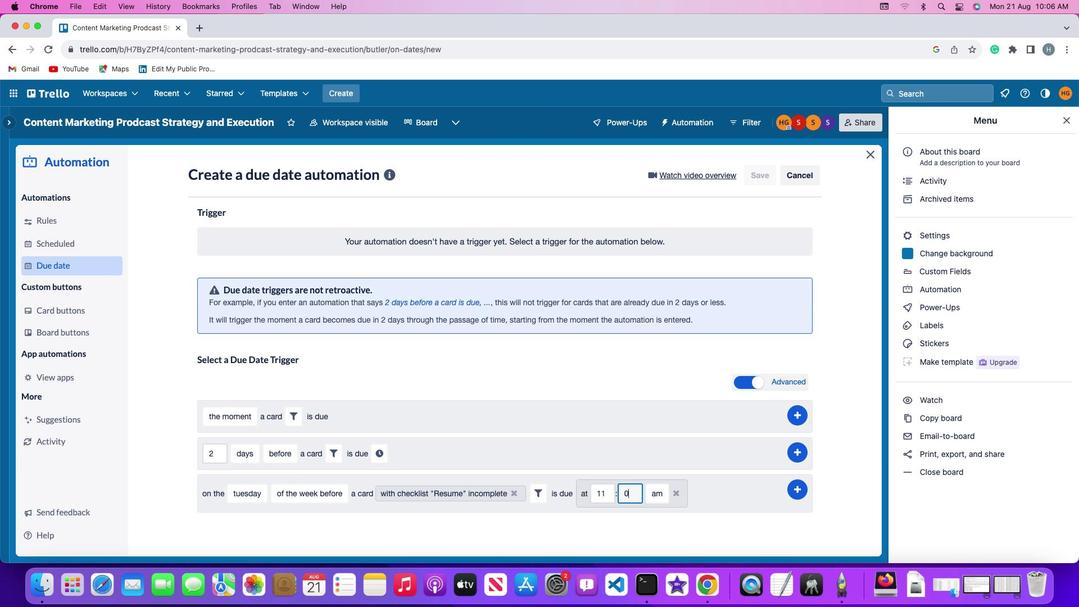 
Action: Key pressed Key.backspaceKey.backspace'0''0'
Screenshot: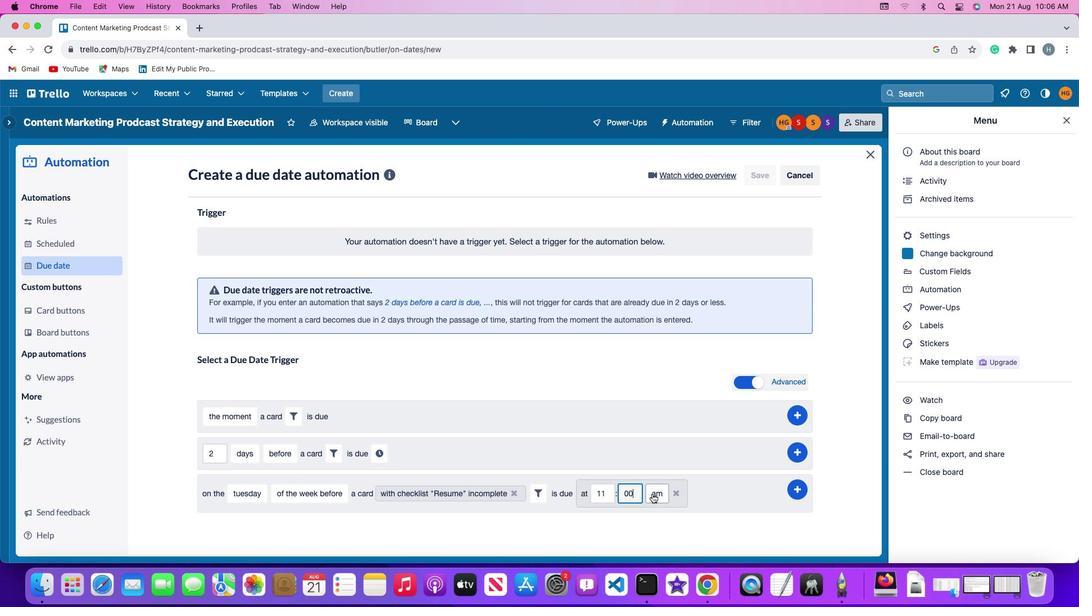 
Action: Mouse moved to (652, 494)
Screenshot: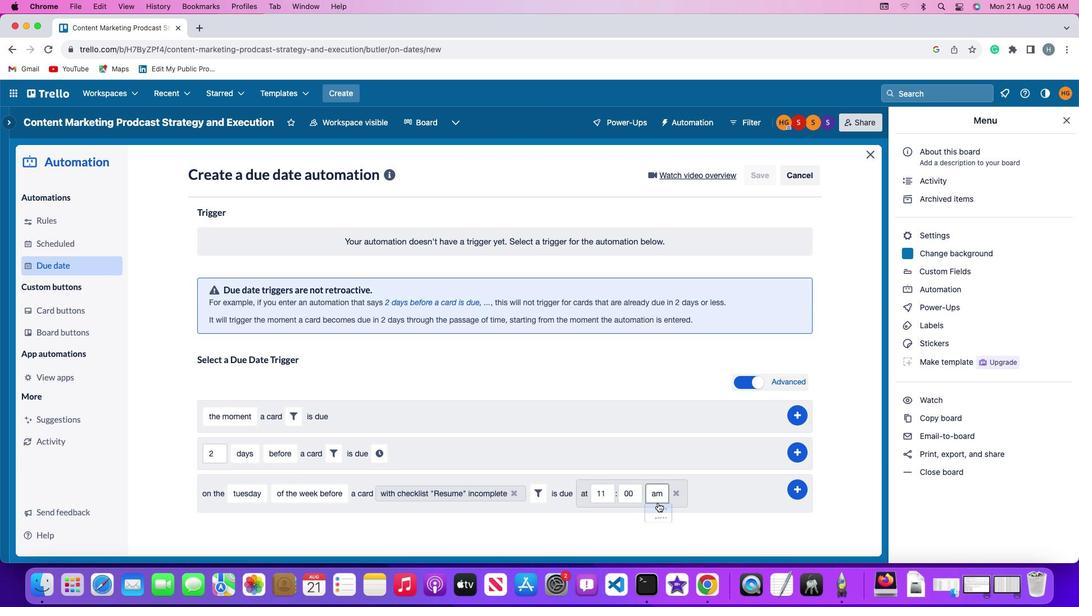
Action: Mouse pressed left at (652, 494)
Screenshot: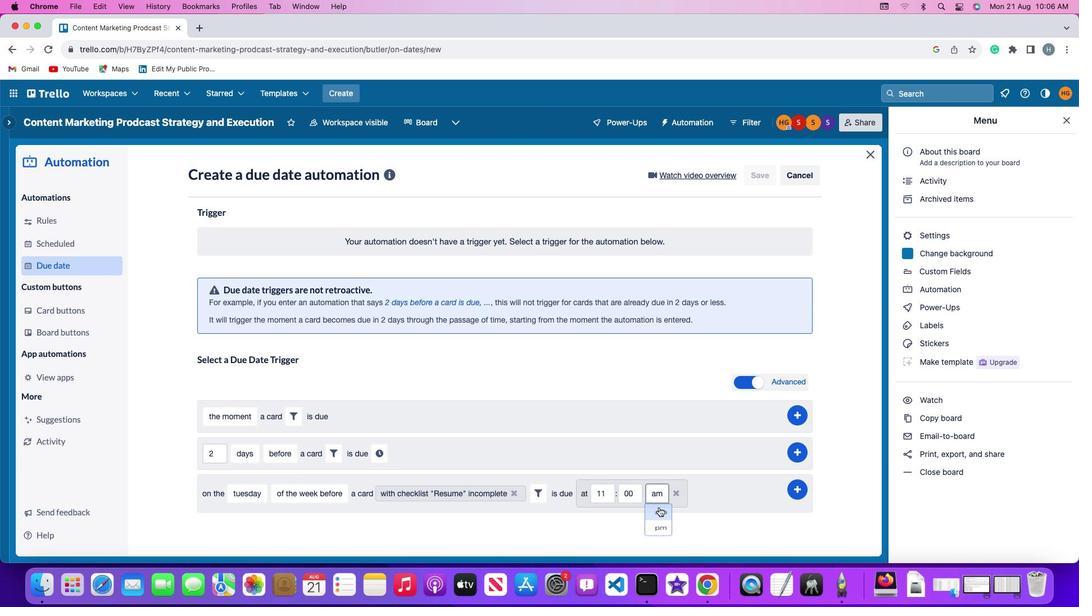 
Action: Mouse moved to (659, 508)
Screenshot: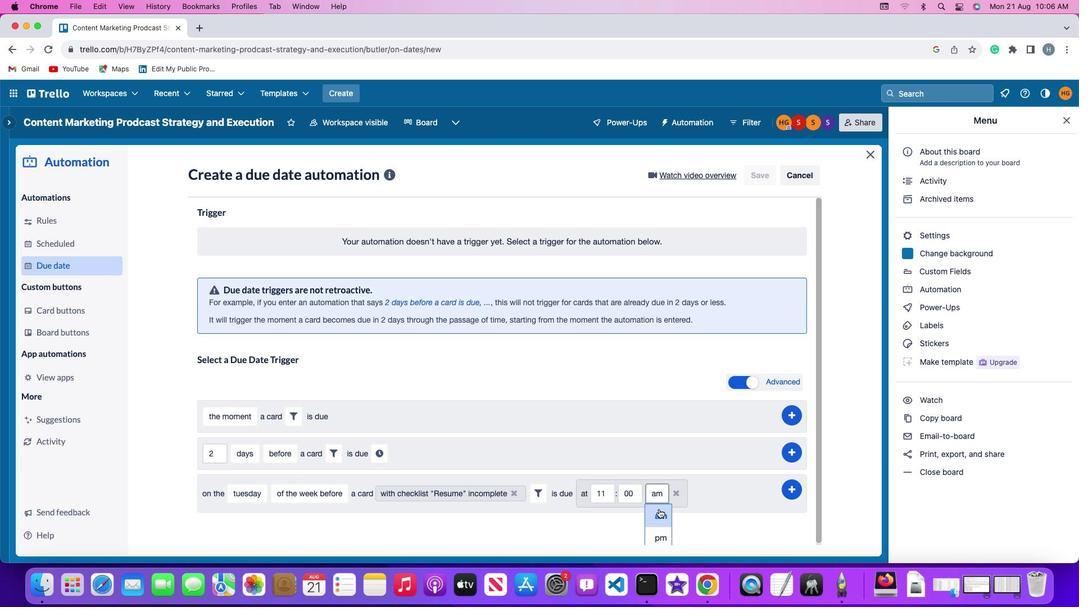 
Action: Mouse pressed left at (659, 508)
Screenshot: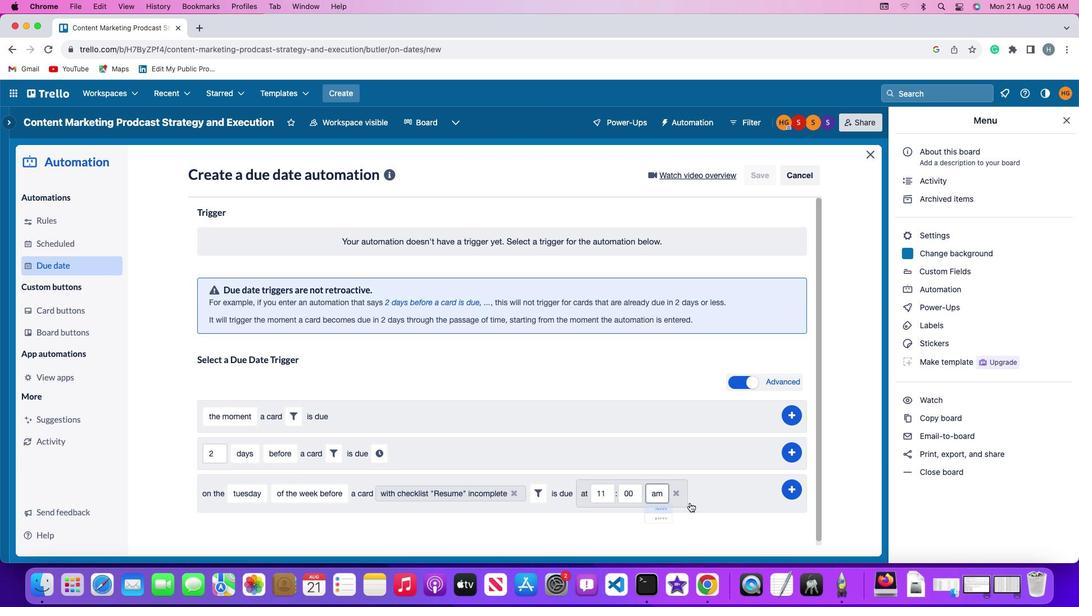 
Action: Mouse moved to (800, 487)
Screenshot: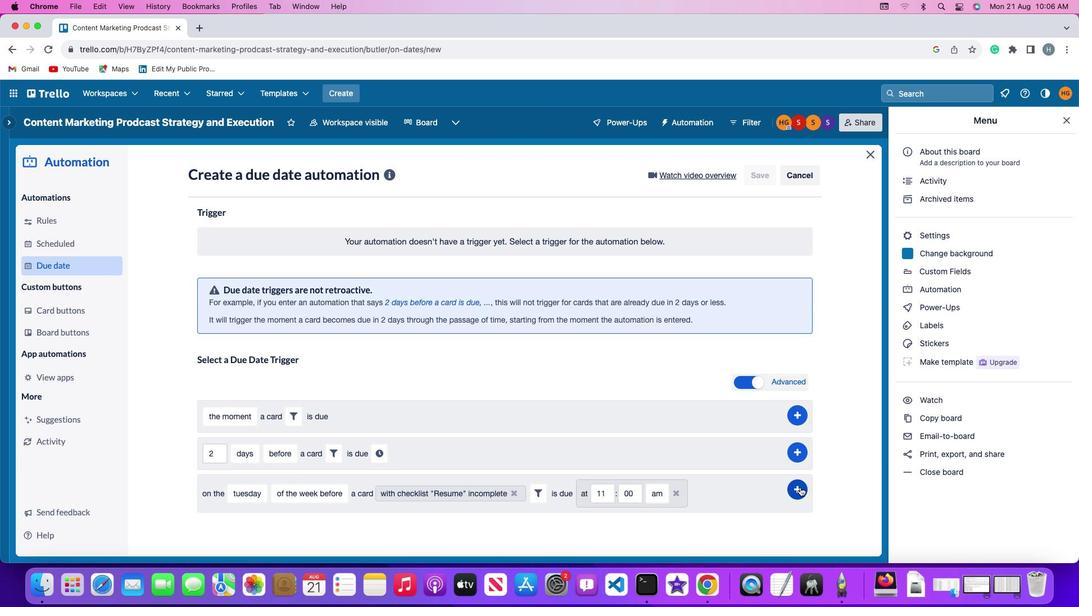
Action: Mouse pressed left at (800, 487)
Screenshot: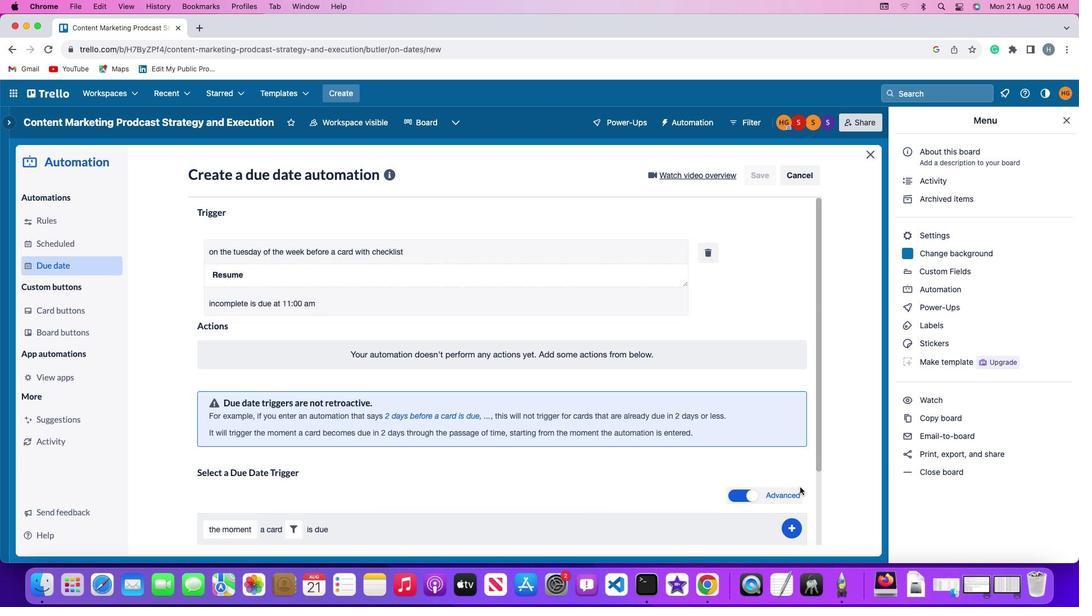 
Action: Mouse moved to (841, 413)
Screenshot: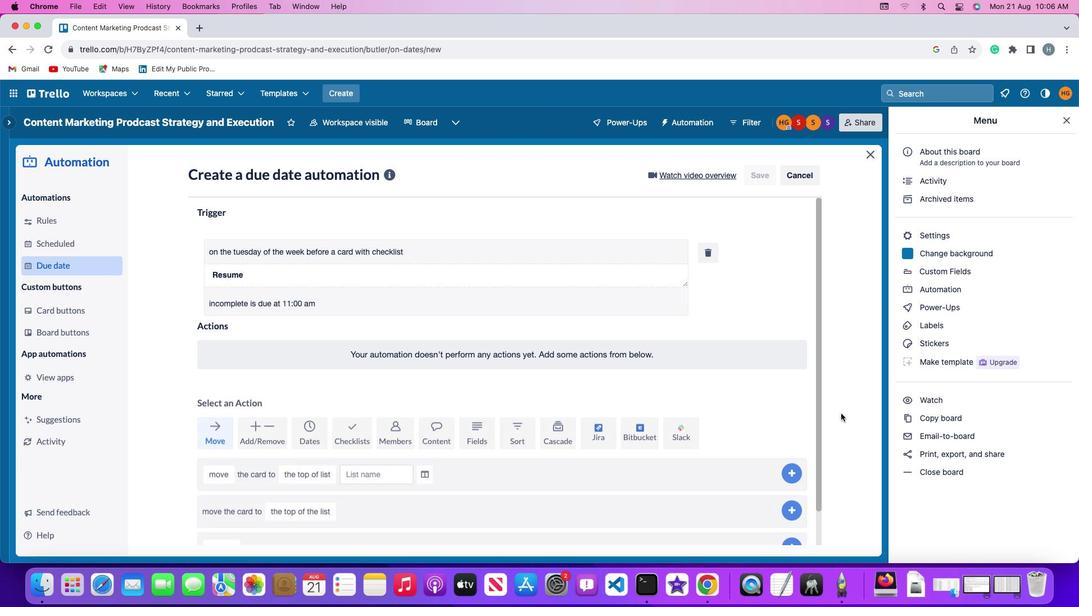 
